 Task: In the  document promotion.docx Use the feature 'and check spelling and grammer' Select the body of letter and change paragraph spacing to  'Double' Select the word Good Evening and change font size to  30
Action: Mouse moved to (313, 397)
Screenshot: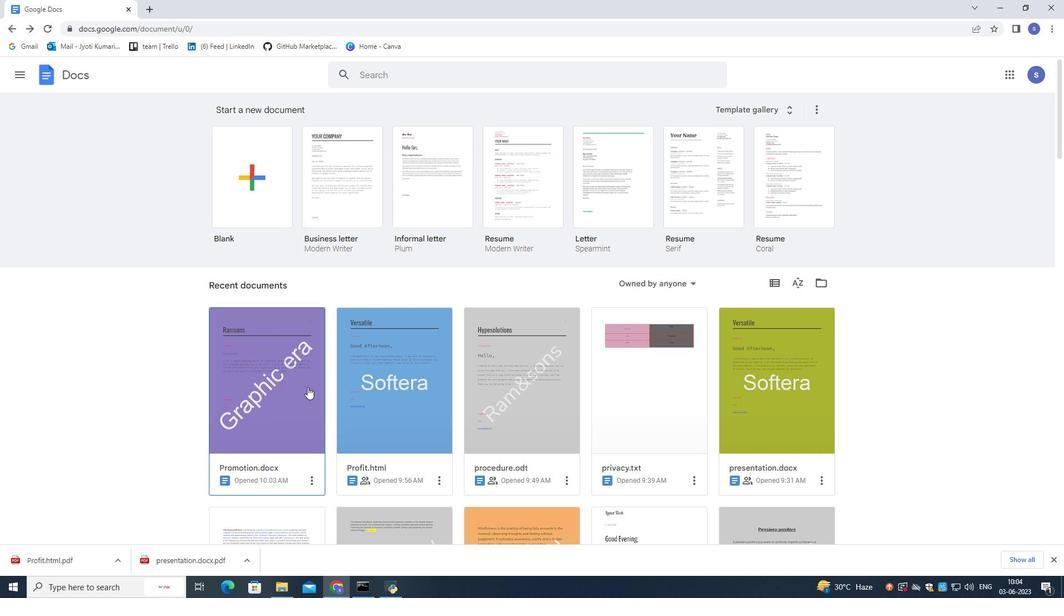 
Action: Mouse pressed left at (313, 397)
Screenshot: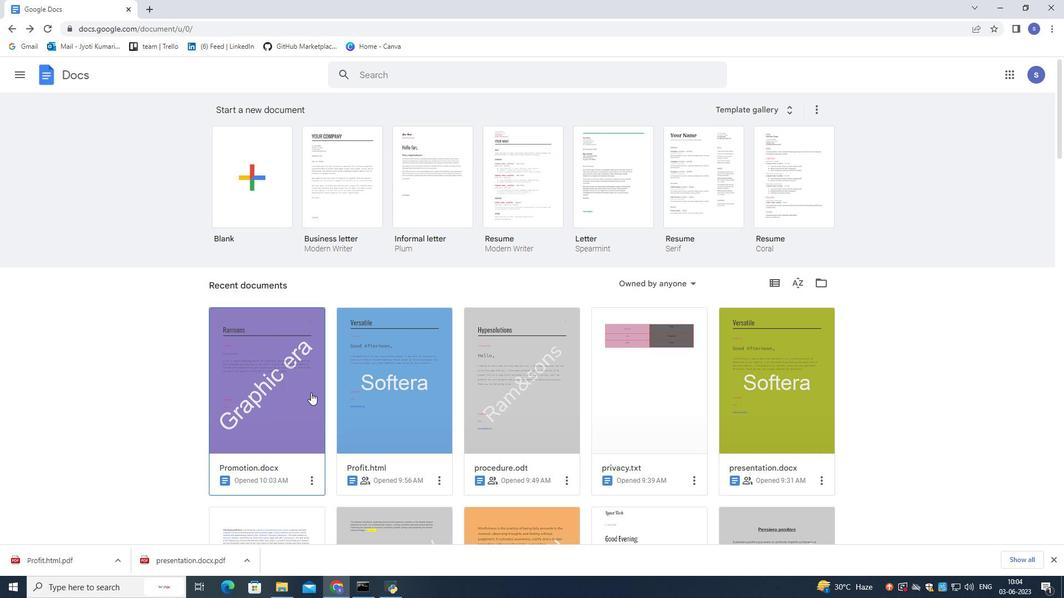 
Action: Mouse moved to (315, 399)
Screenshot: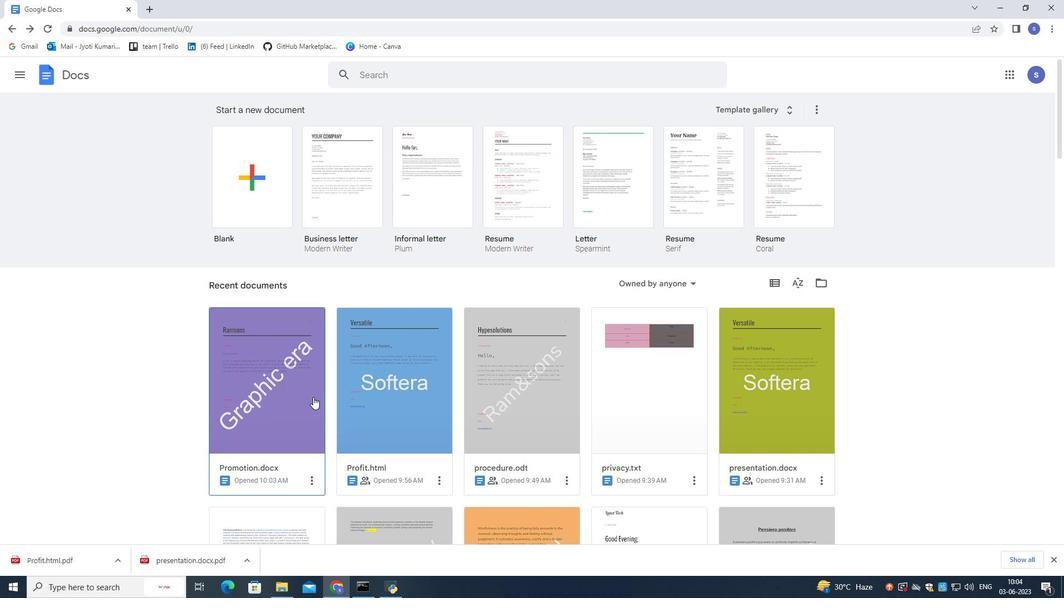 
Action: Mouse pressed left at (314, 398)
Screenshot: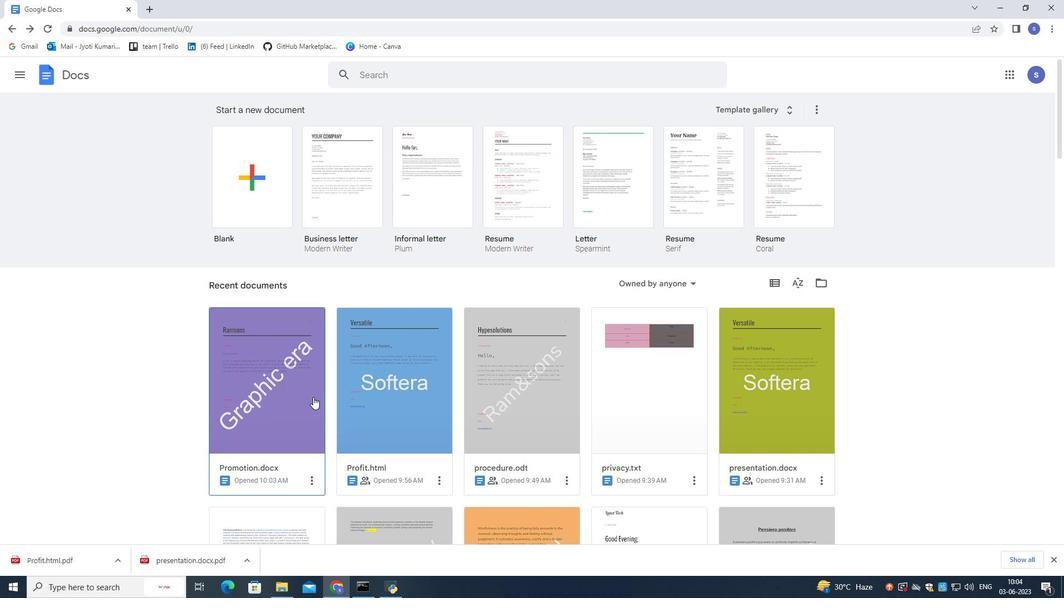 
Action: Mouse moved to (175, 80)
Screenshot: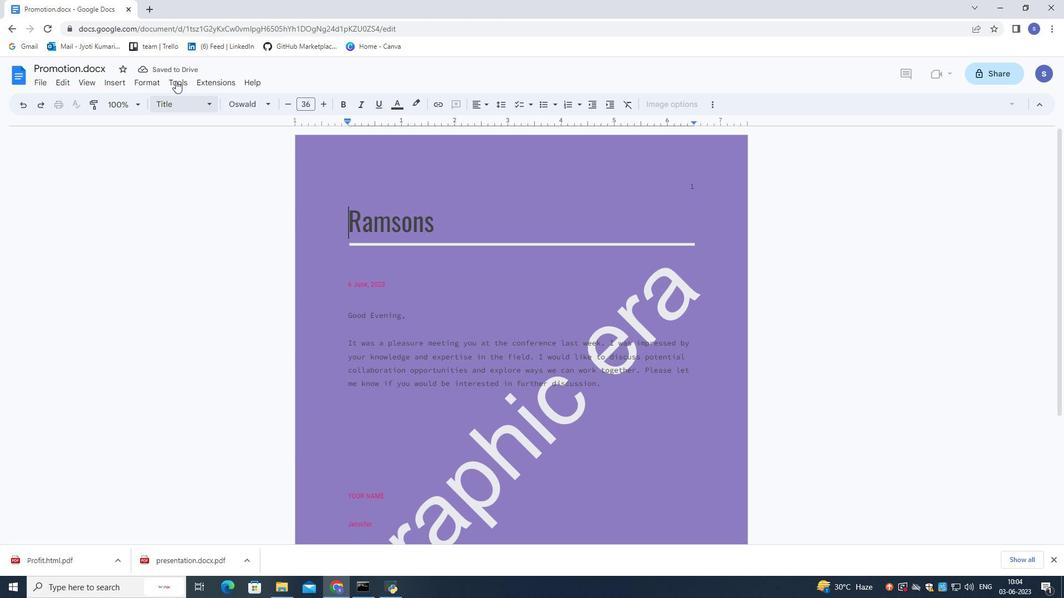 
Action: Mouse pressed left at (175, 80)
Screenshot: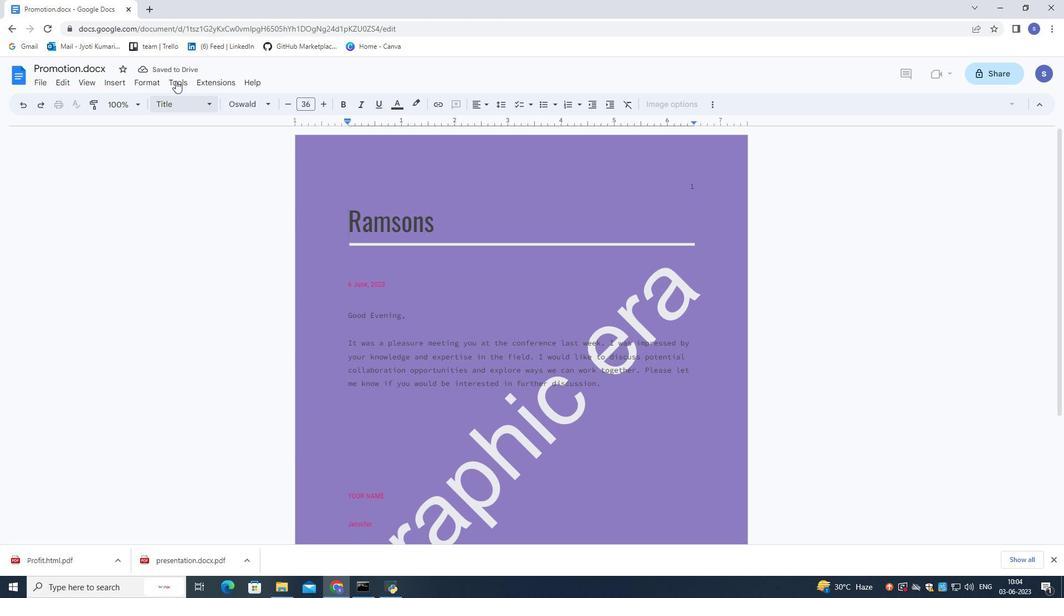 
Action: Mouse moved to (386, 102)
Screenshot: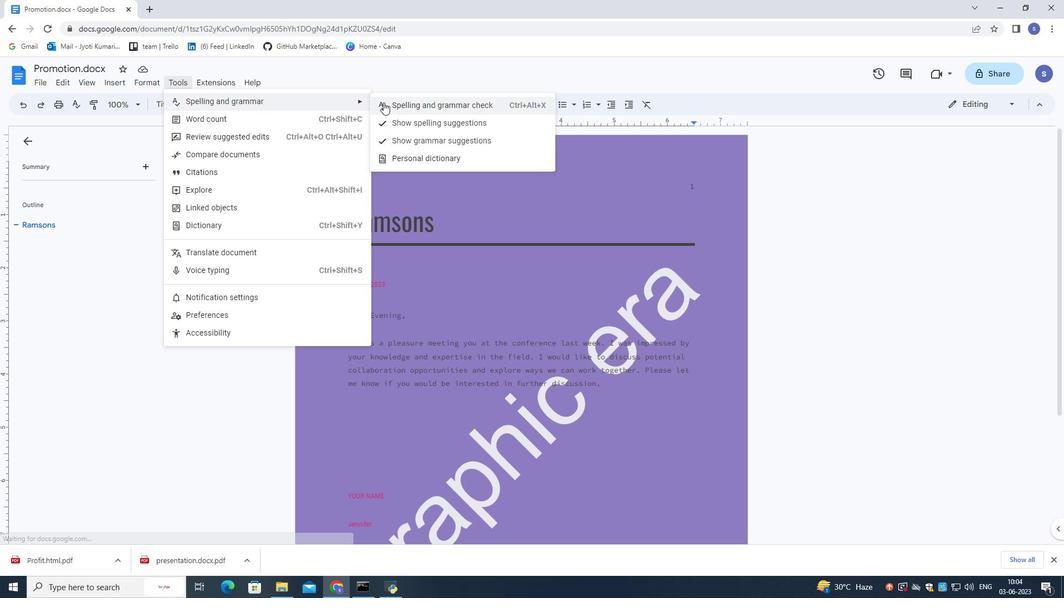 
Action: Mouse pressed left at (386, 102)
Screenshot: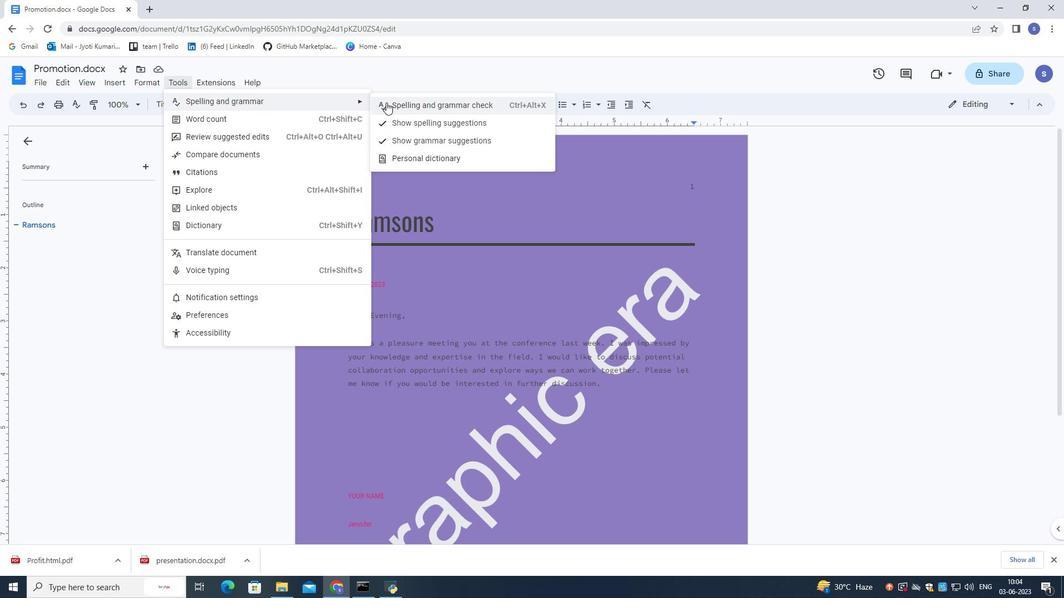 
Action: Mouse moved to (526, 318)
Screenshot: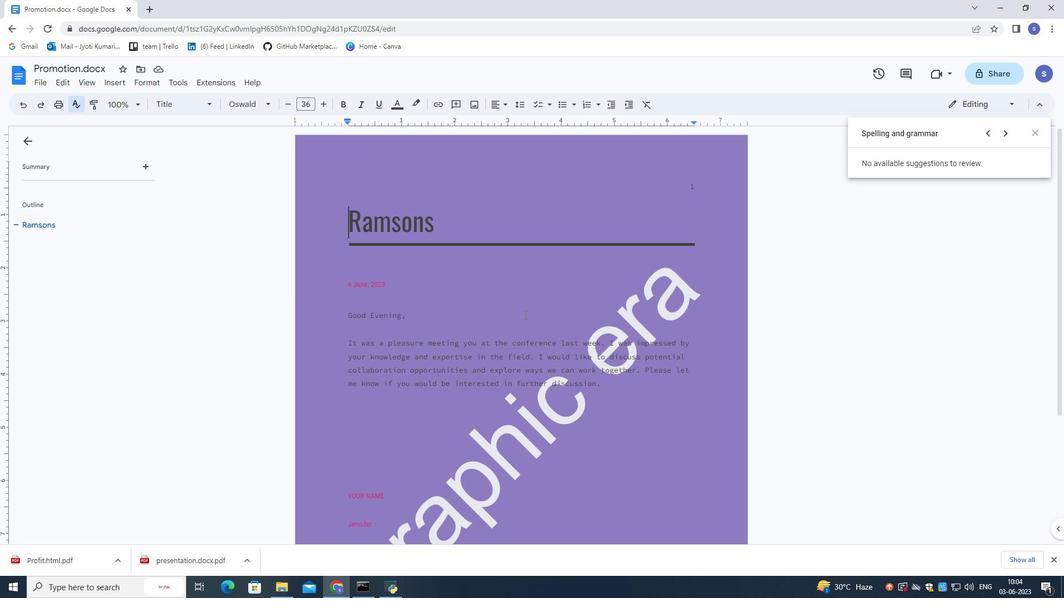 
Action: Mouse scrolled (526, 317) with delta (0, 0)
Screenshot: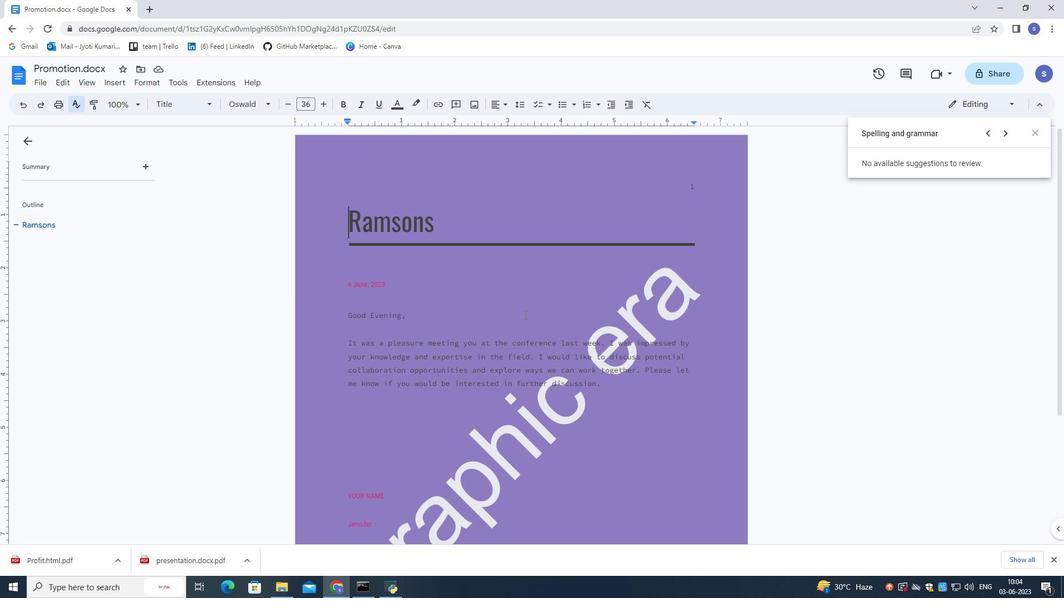 
Action: Mouse moved to (526, 318)
Screenshot: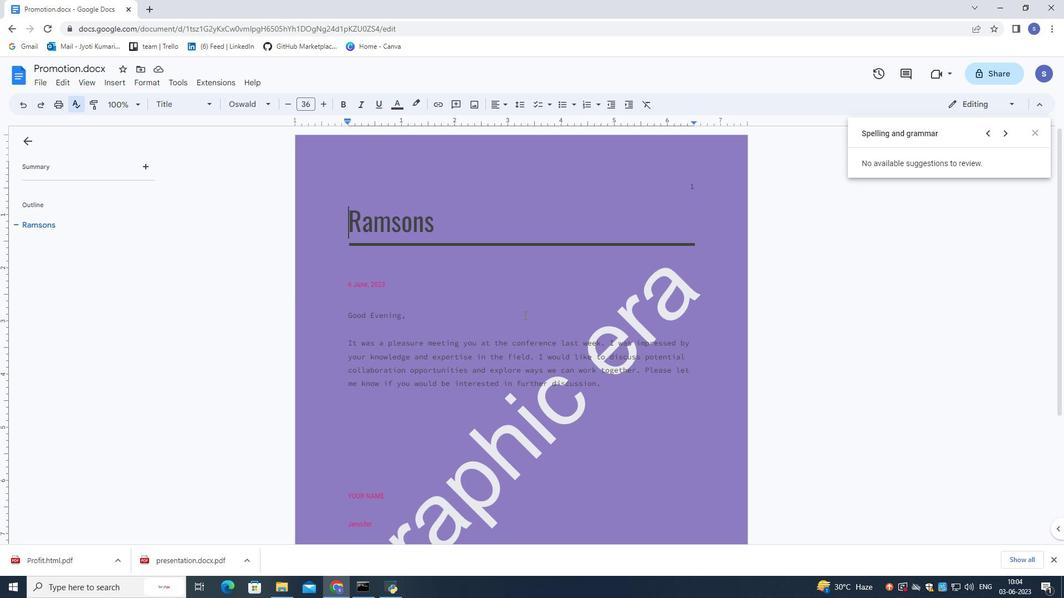 
Action: Mouse scrolled (526, 318) with delta (0, 0)
Screenshot: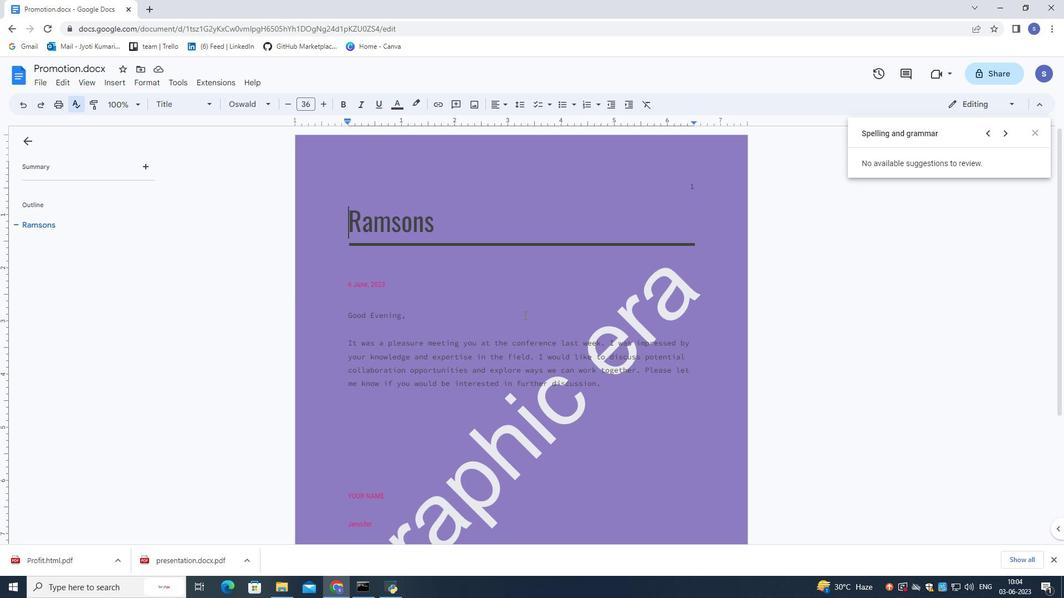 
Action: Mouse scrolled (526, 318) with delta (0, 0)
Screenshot: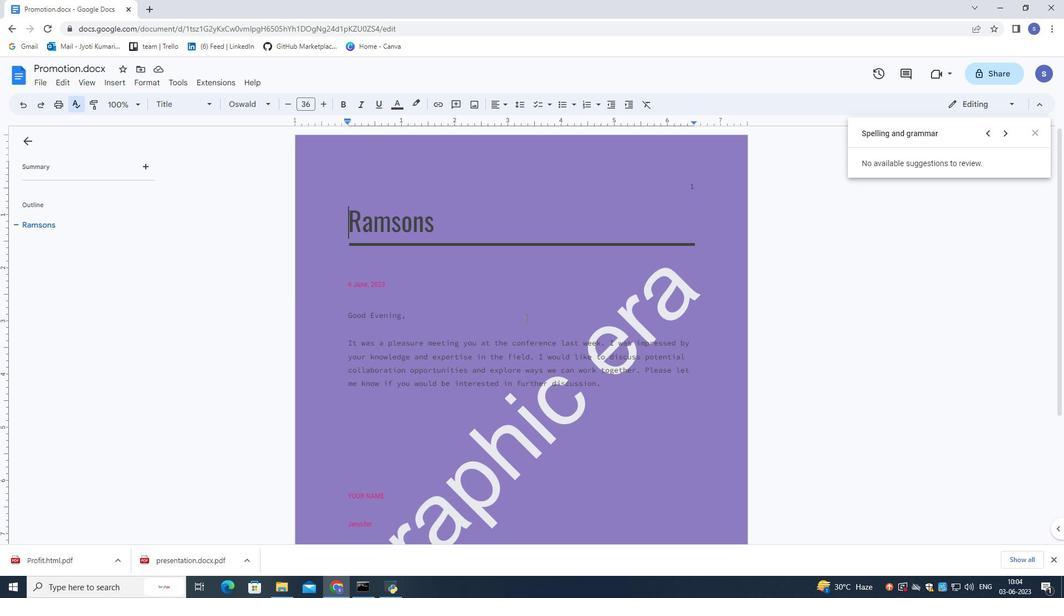 
Action: Mouse moved to (635, 225)
Screenshot: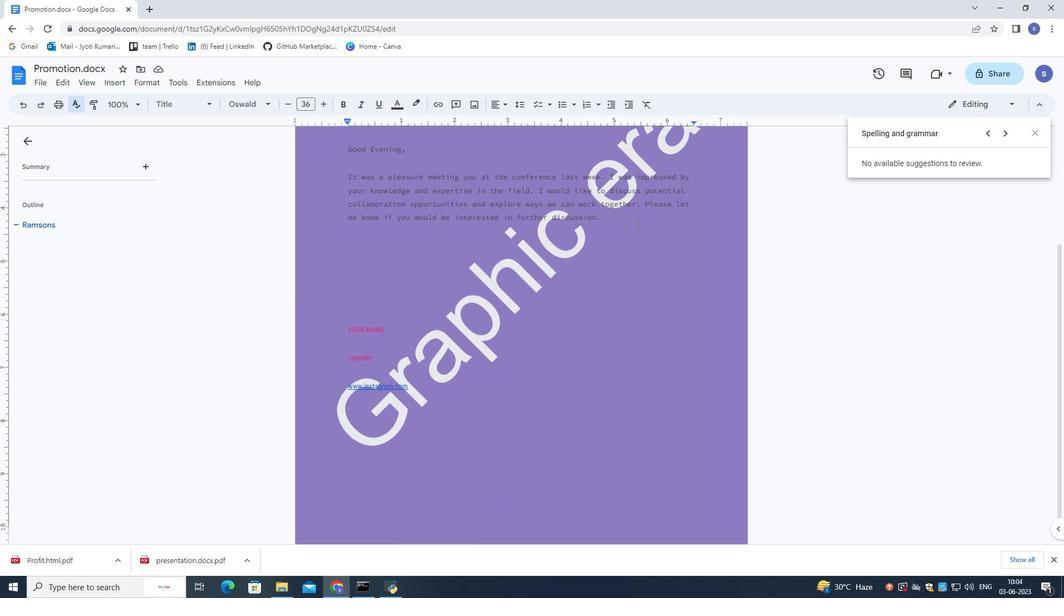 
Action: Mouse pressed left at (635, 225)
Screenshot: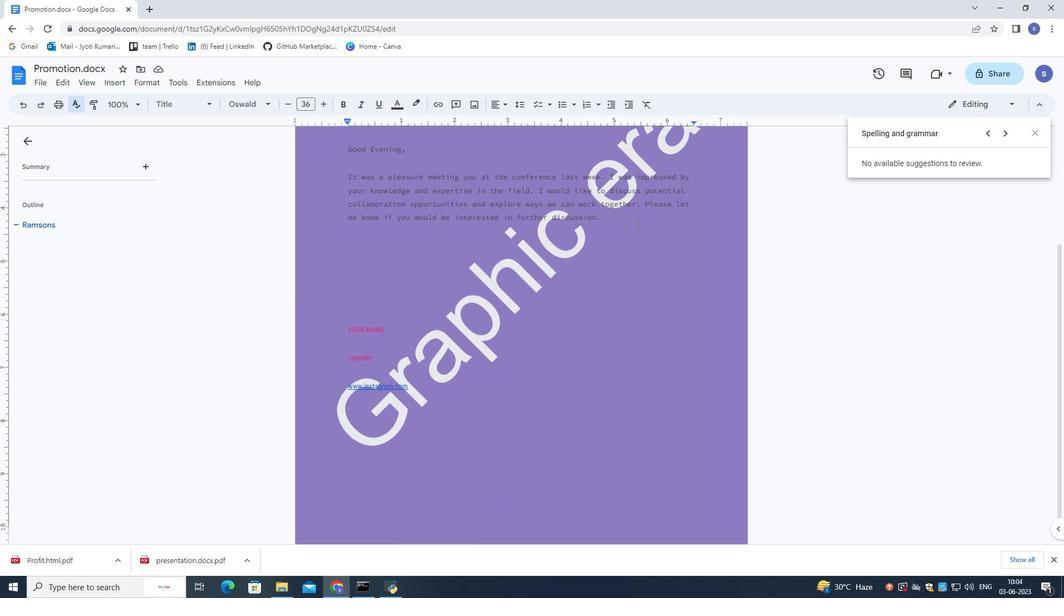 
Action: Mouse moved to (521, 106)
Screenshot: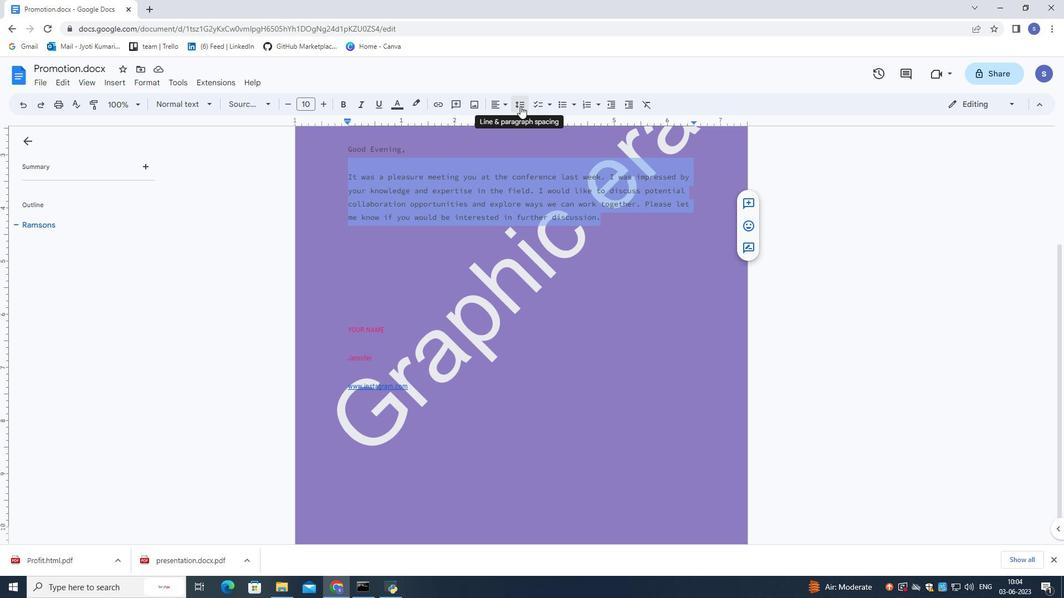 
Action: Mouse pressed left at (521, 106)
Screenshot: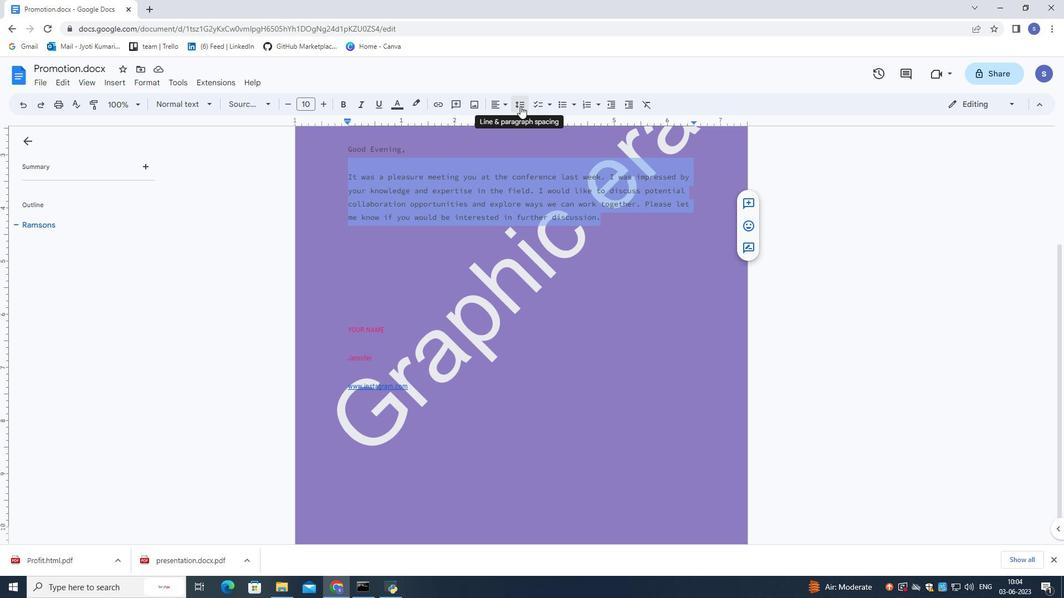 
Action: Mouse moved to (527, 176)
Screenshot: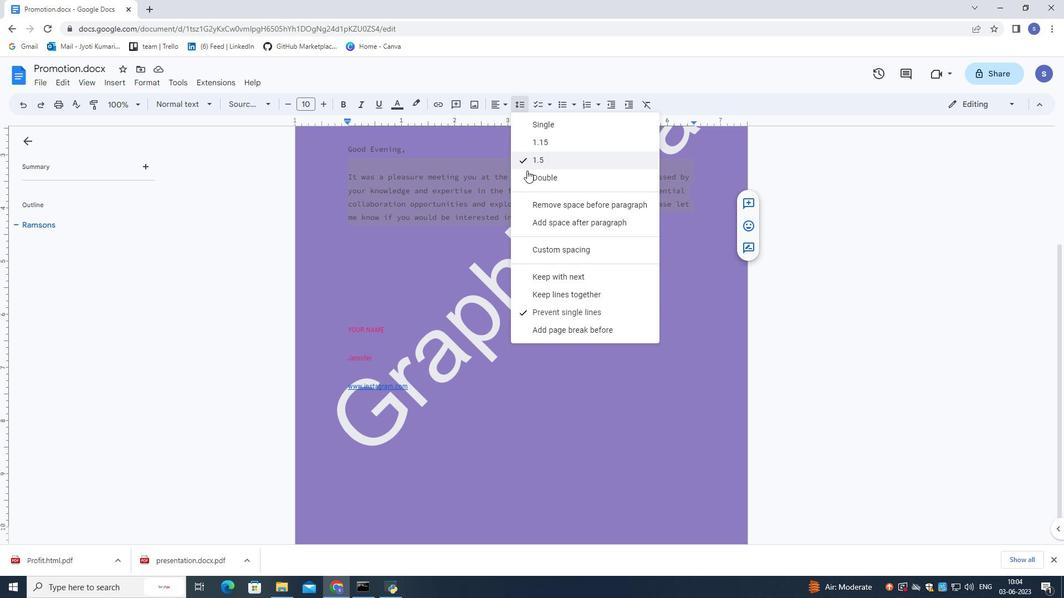 
Action: Mouse pressed left at (527, 176)
Screenshot: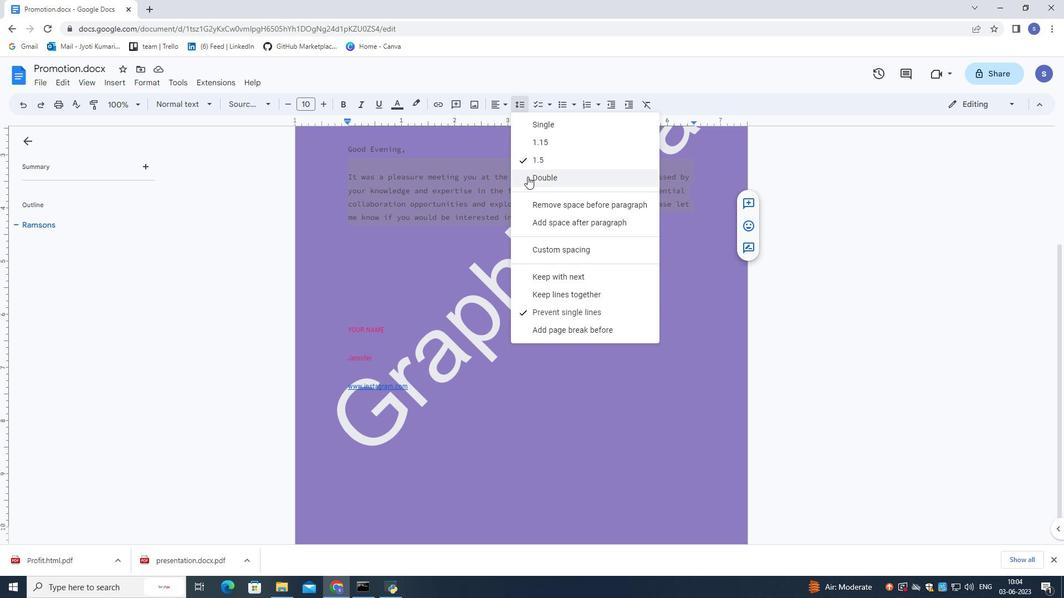 
Action: Mouse moved to (138, 264)
Screenshot: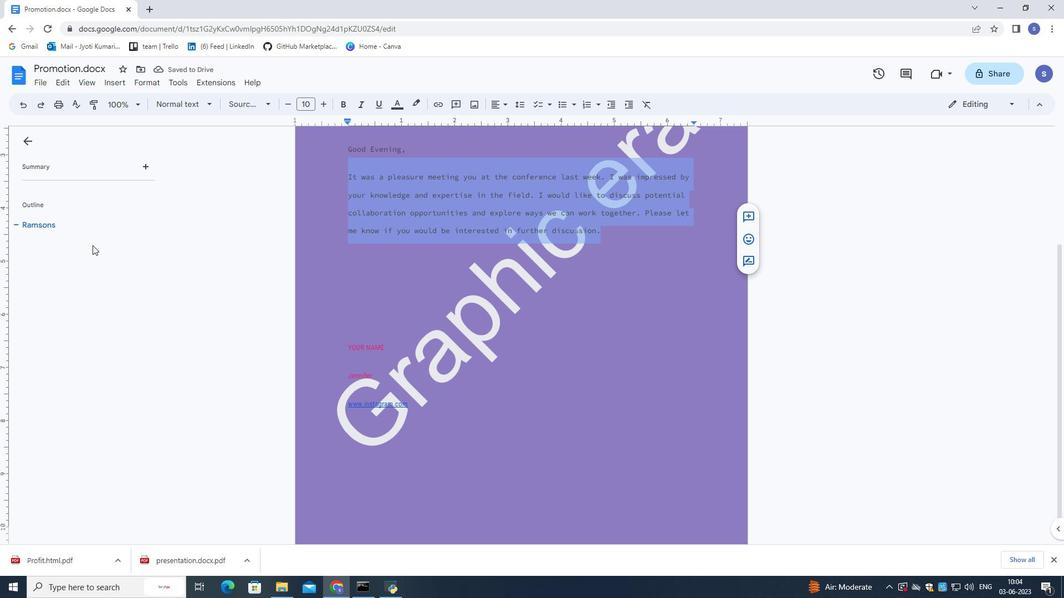 
Action: Mouse pressed left at (138, 264)
Screenshot: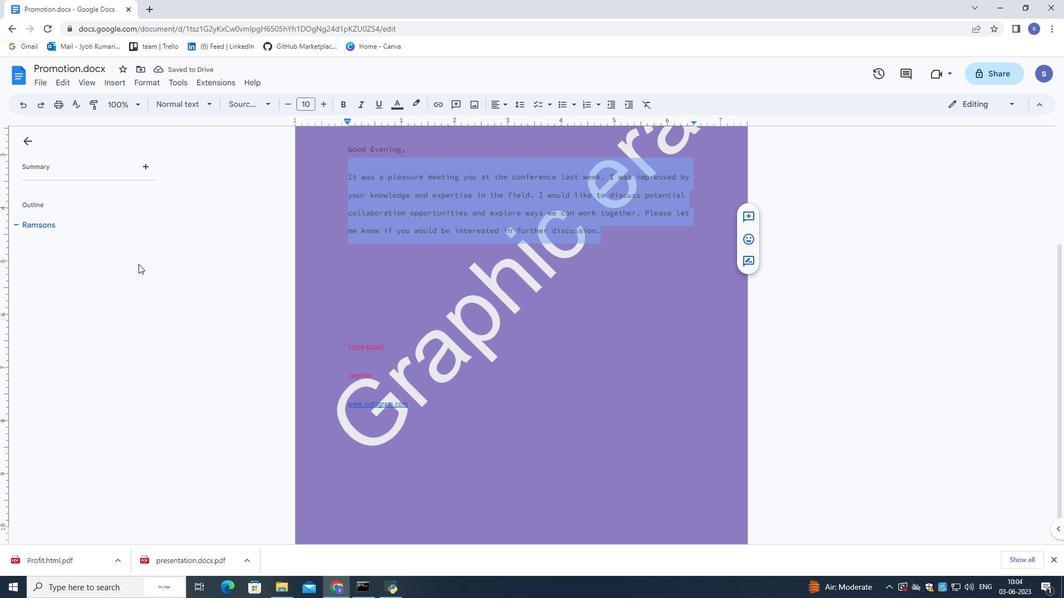 
Action: Mouse moved to (282, 307)
Screenshot: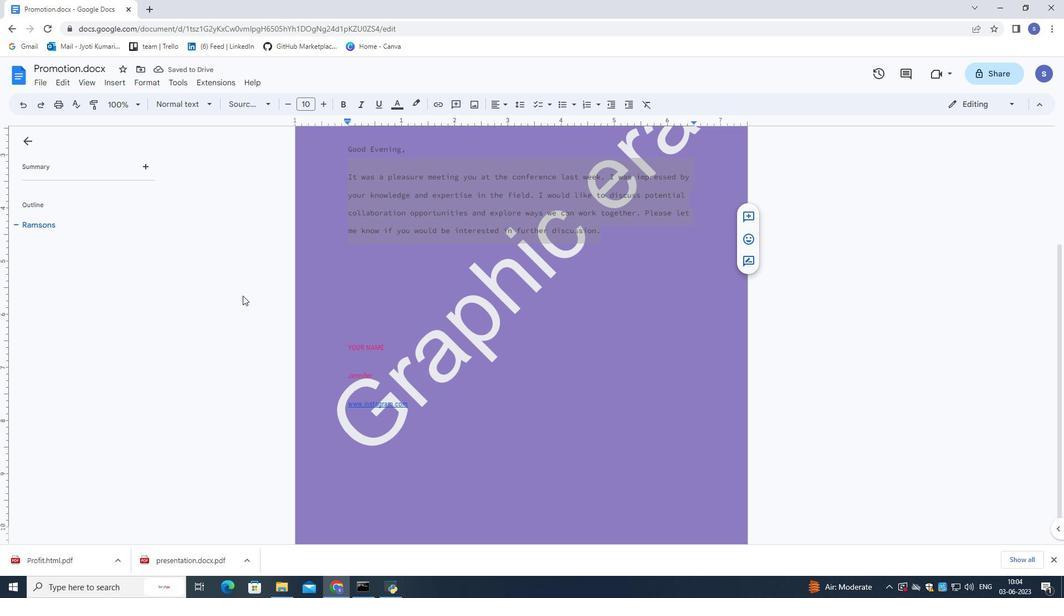 
Action: Mouse scrolled (282, 307) with delta (0, 0)
Screenshot: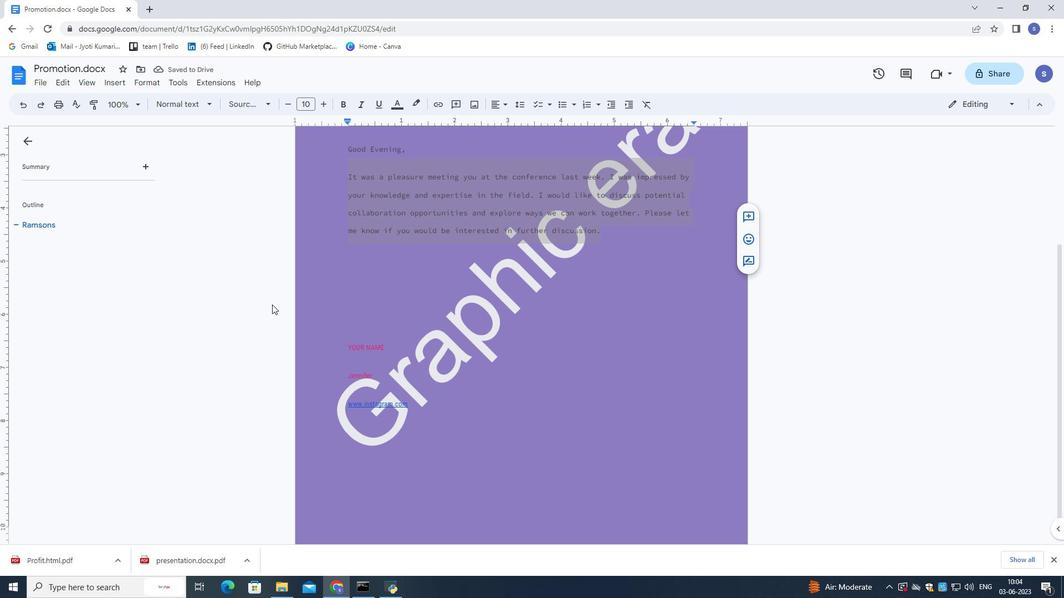 
Action: Mouse scrolled (282, 307) with delta (0, 0)
Screenshot: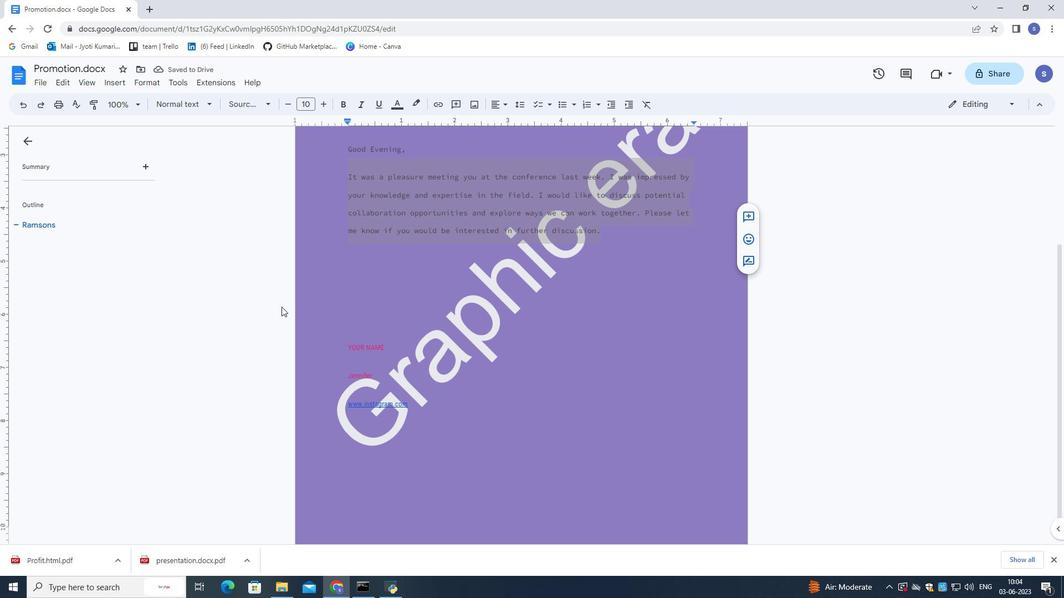 
Action: Mouse scrolled (282, 307) with delta (0, 0)
Screenshot: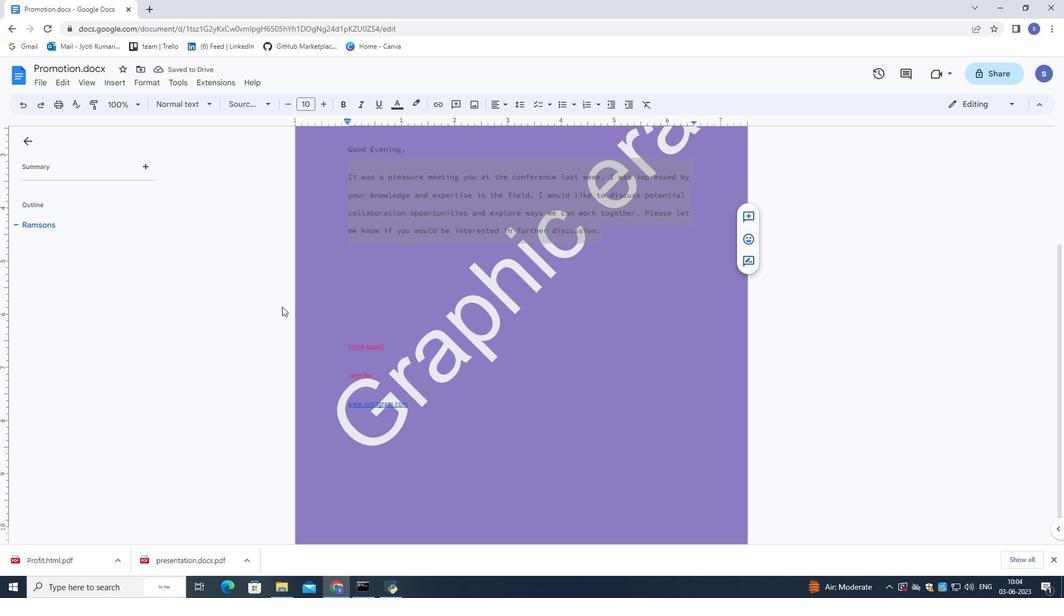 
Action: Mouse scrolled (282, 307) with delta (0, 0)
Screenshot: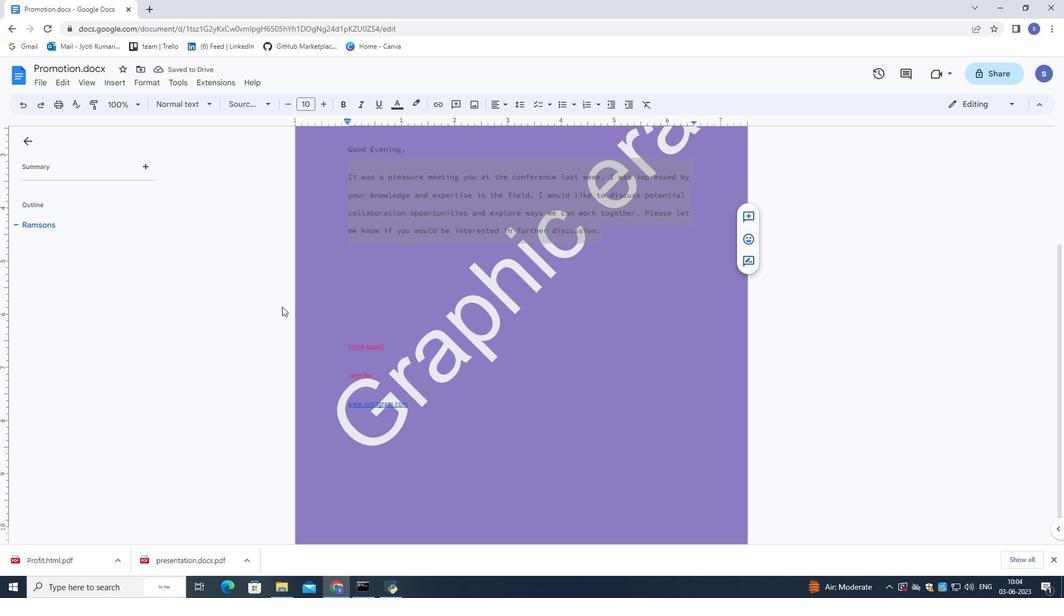 
Action: Mouse moved to (419, 314)
Screenshot: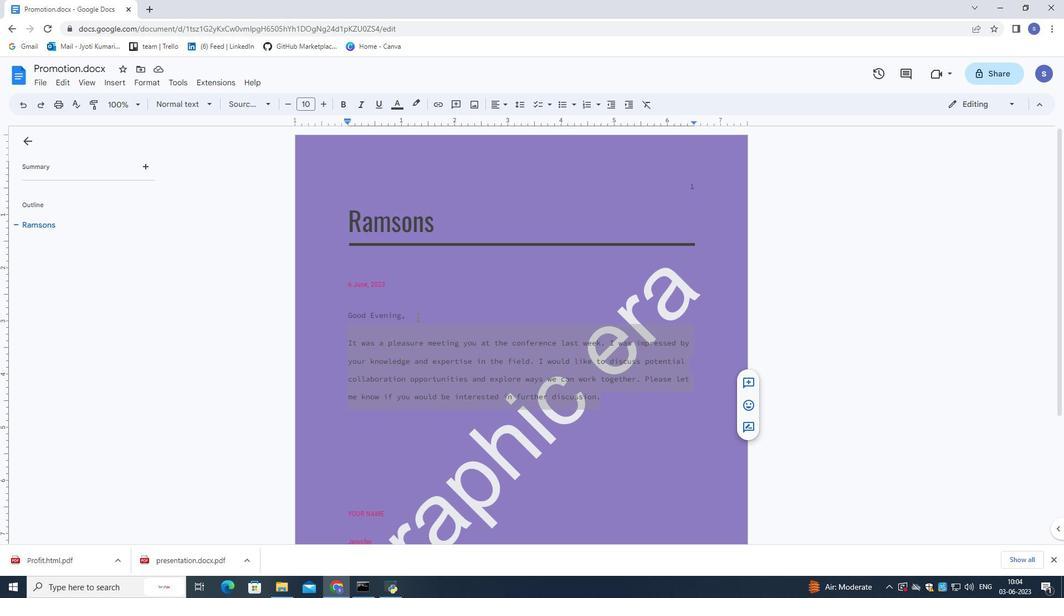 
Action: Mouse pressed left at (419, 314)
Screenshot: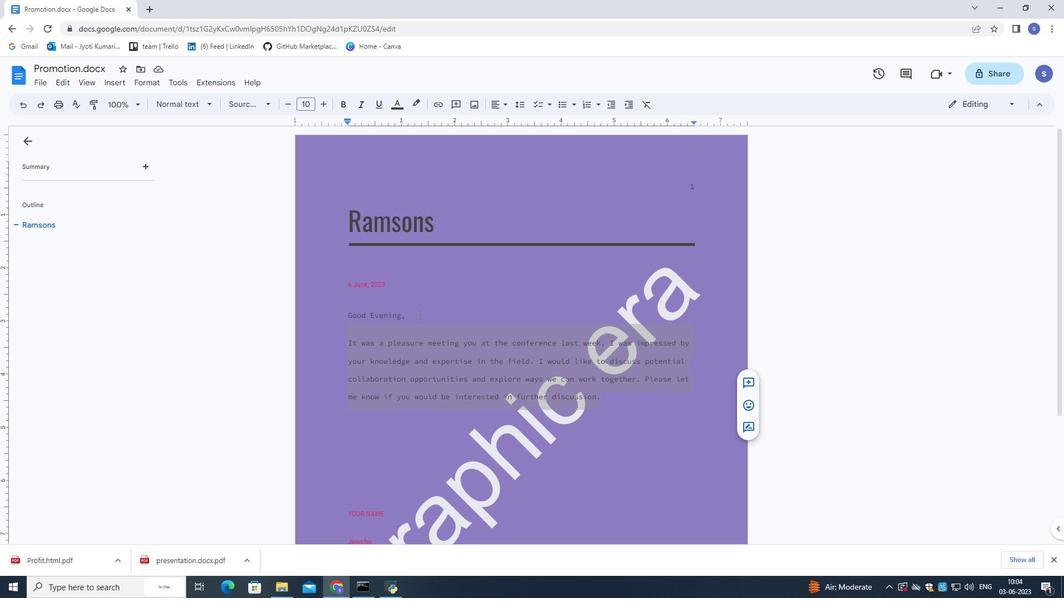 
Action: Mouse moved to (322, 103)
Screenshot: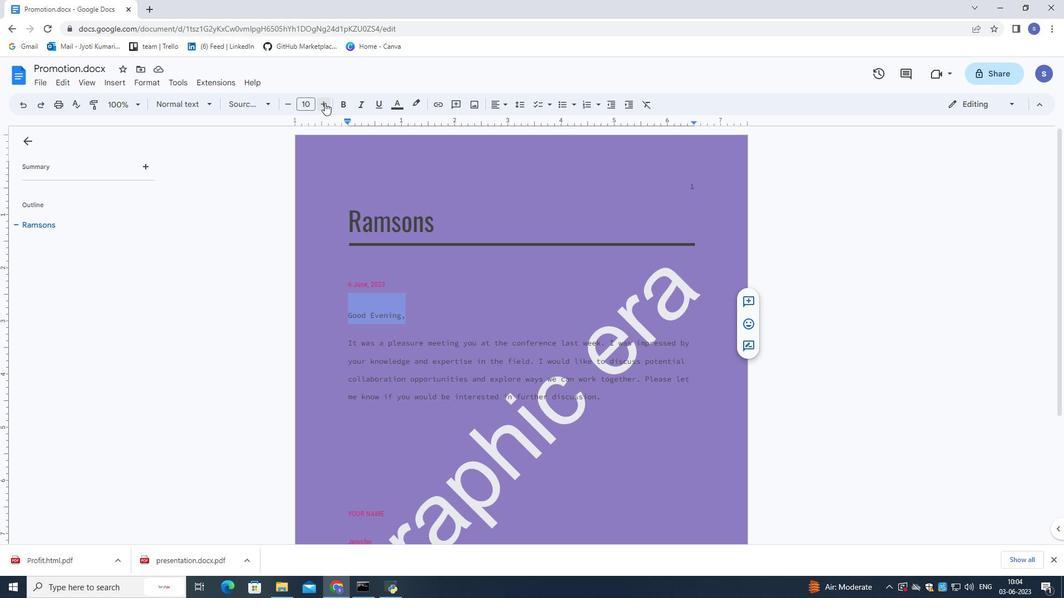 
Action: Mouse pressed left at (322, 103)
Screenshot: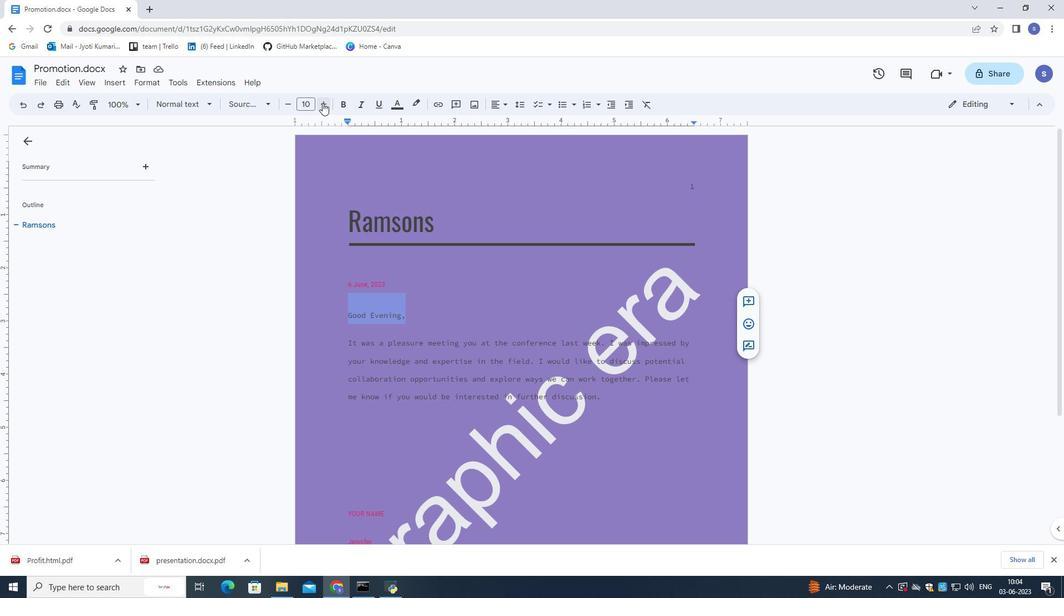 
Action: Mouse pressed left at (322, 103)
Screenshot: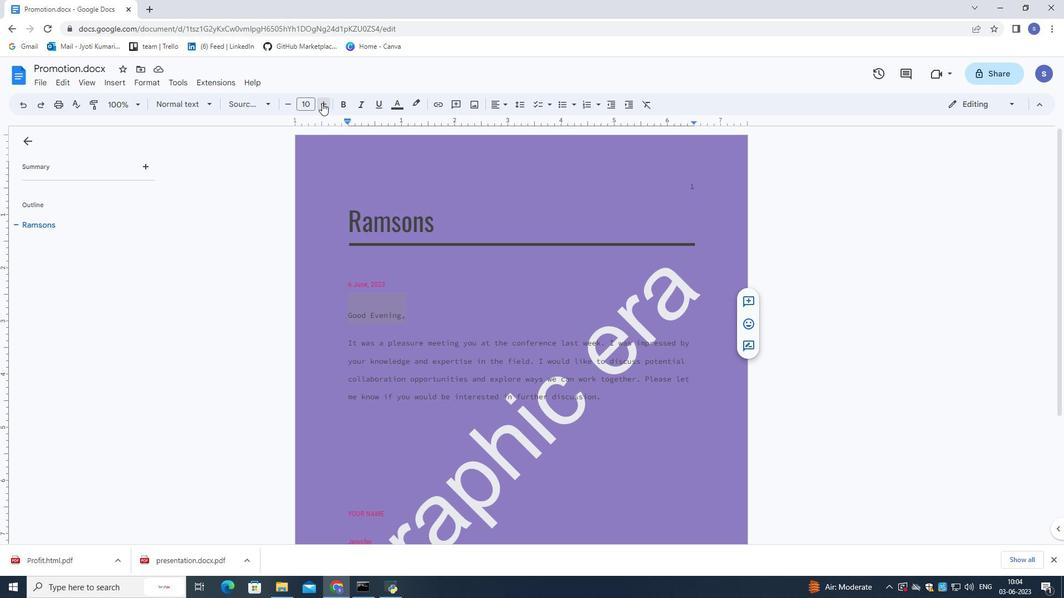 
Action: Mouse pressed left at (322, 103)
Screenshot: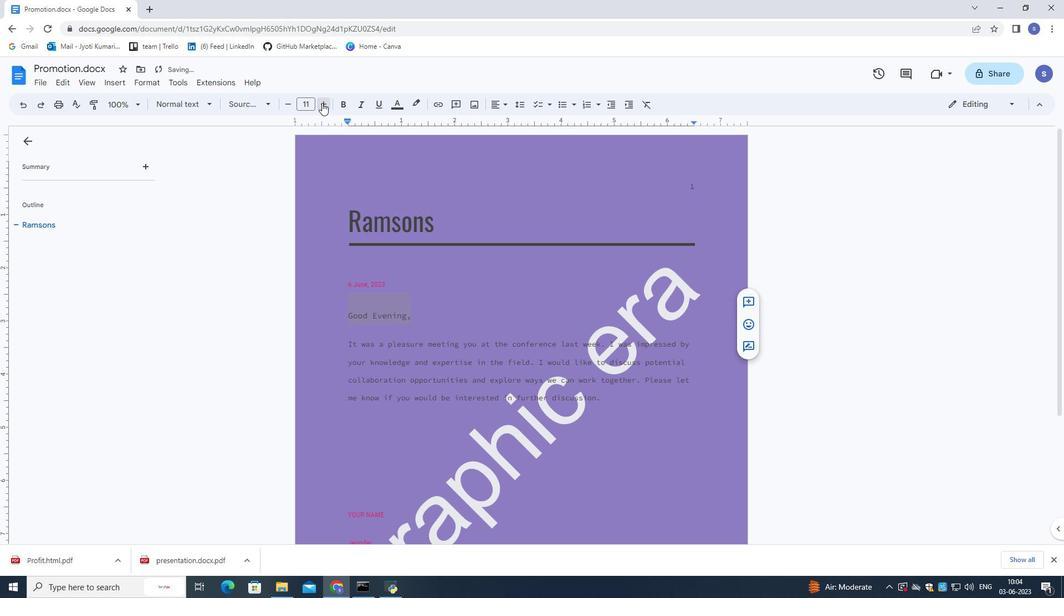 
Action: Mouse pressed left at (322, 103)
Screenshot: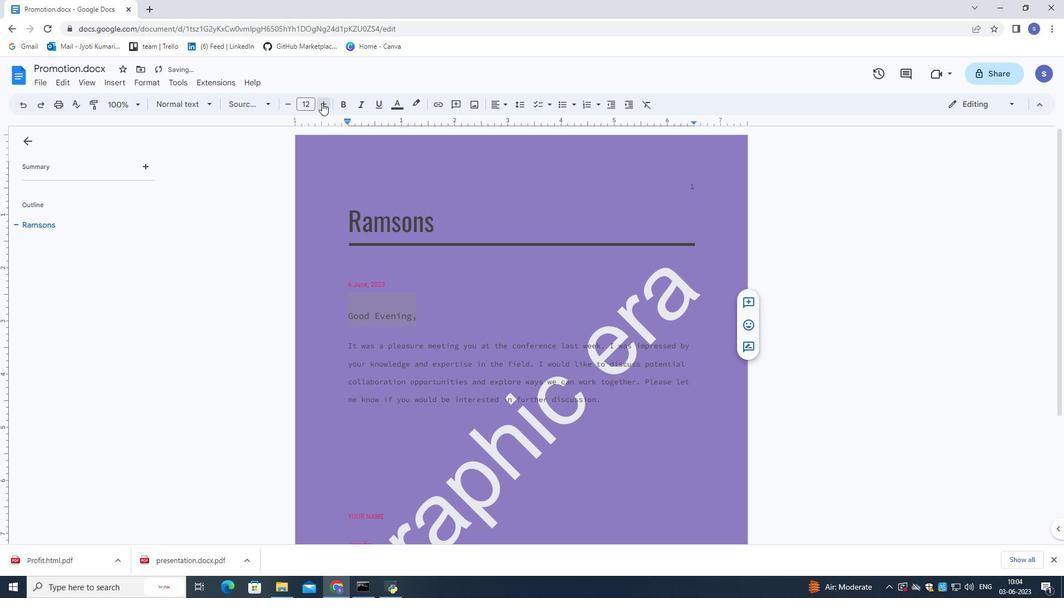 
Action: Mouse pressed left at (322, 103)
Screenshot: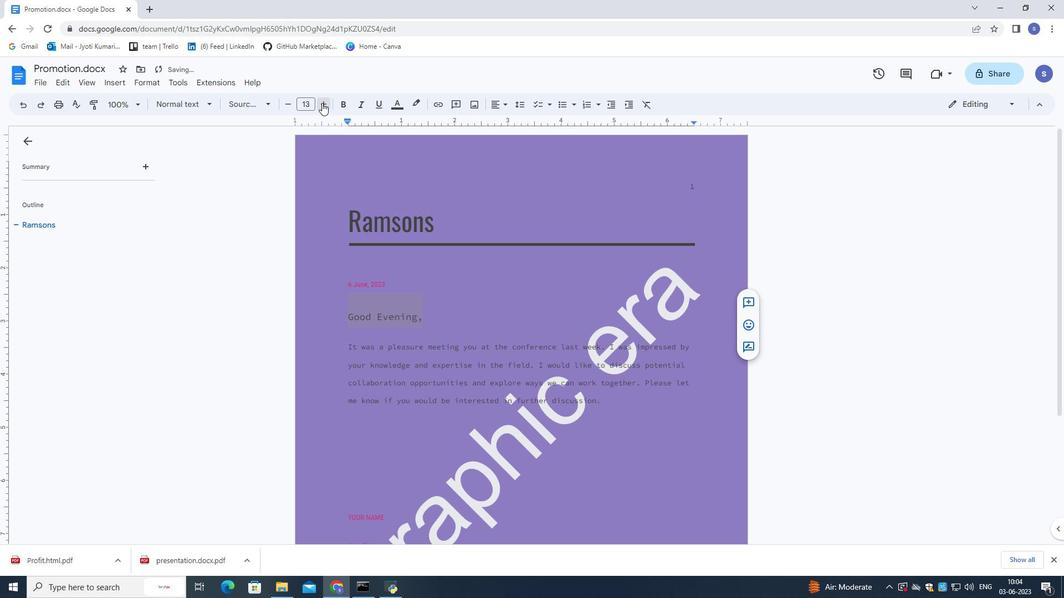 
Action: Mouse pressed left at (322, 103)
Screenshot: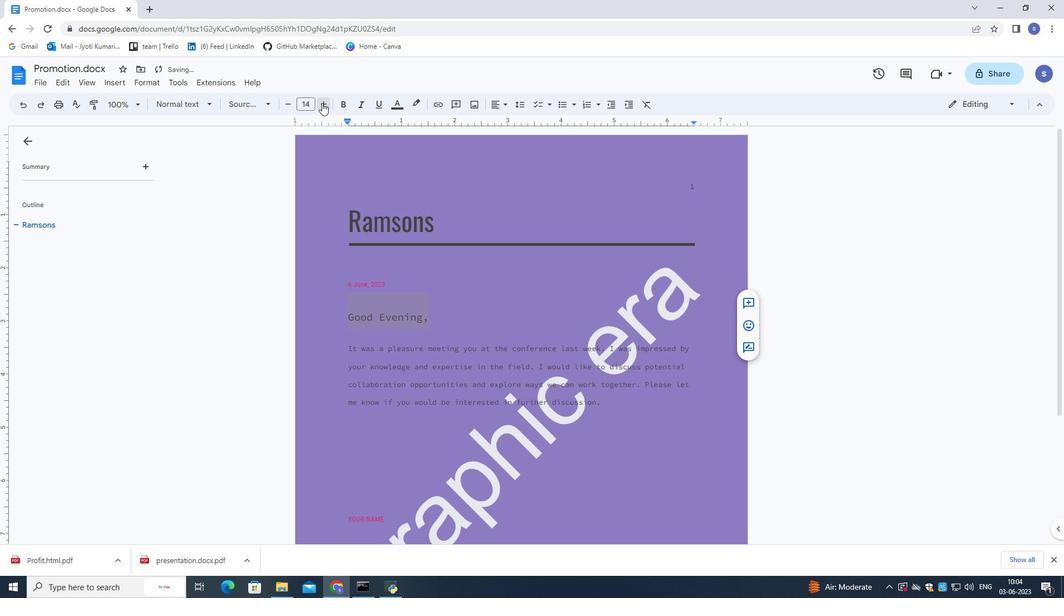 
Action: Mouse pressed left at (322, 103)
Screenshot: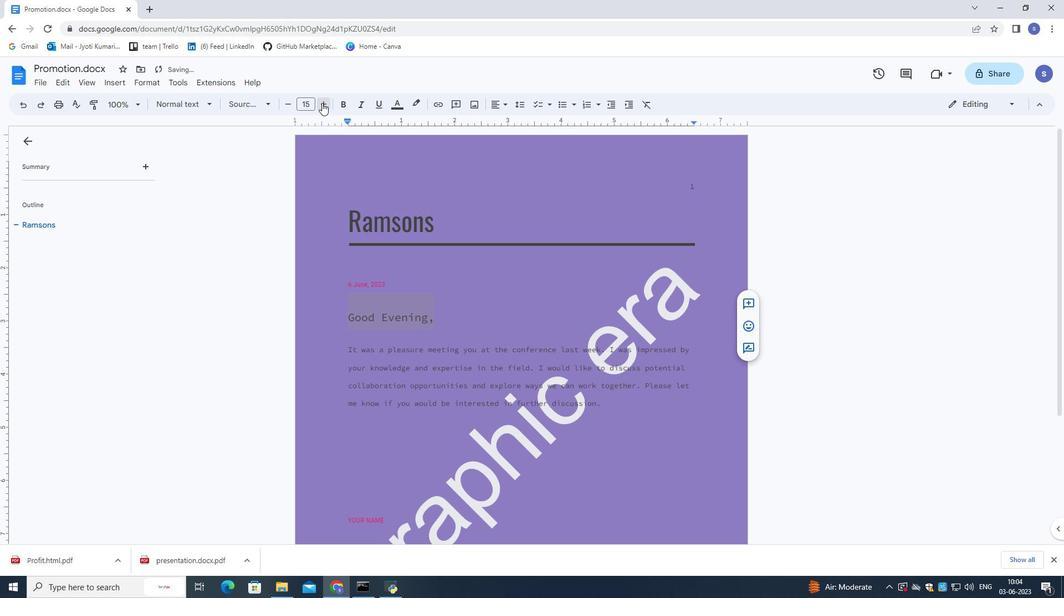 
Action: Mouse pressed left at (322, 103)
Screenshot: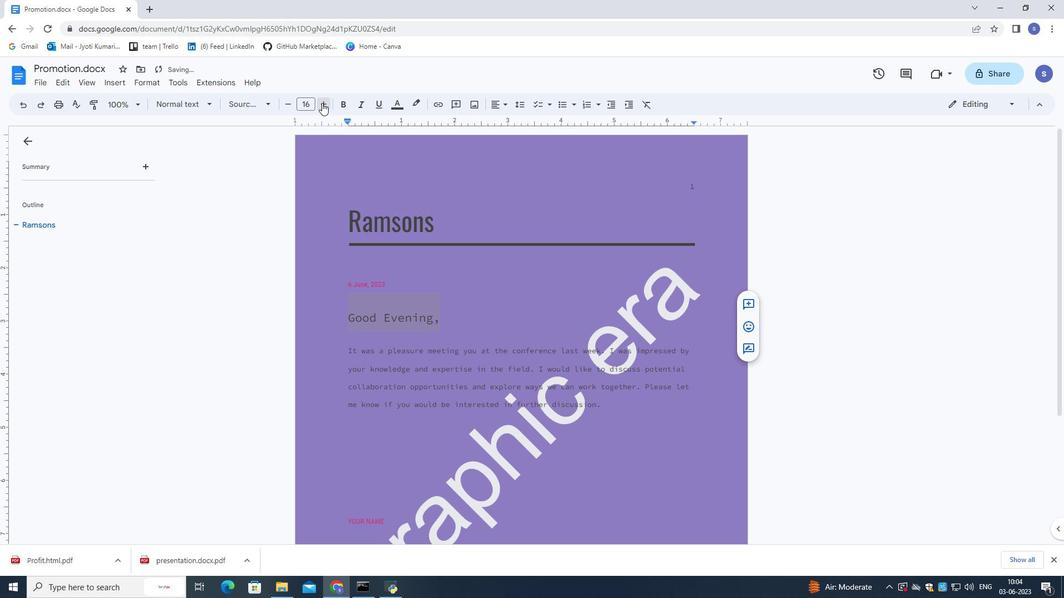 
Action: Mouse pressed left at (322, 103)
Screenshot: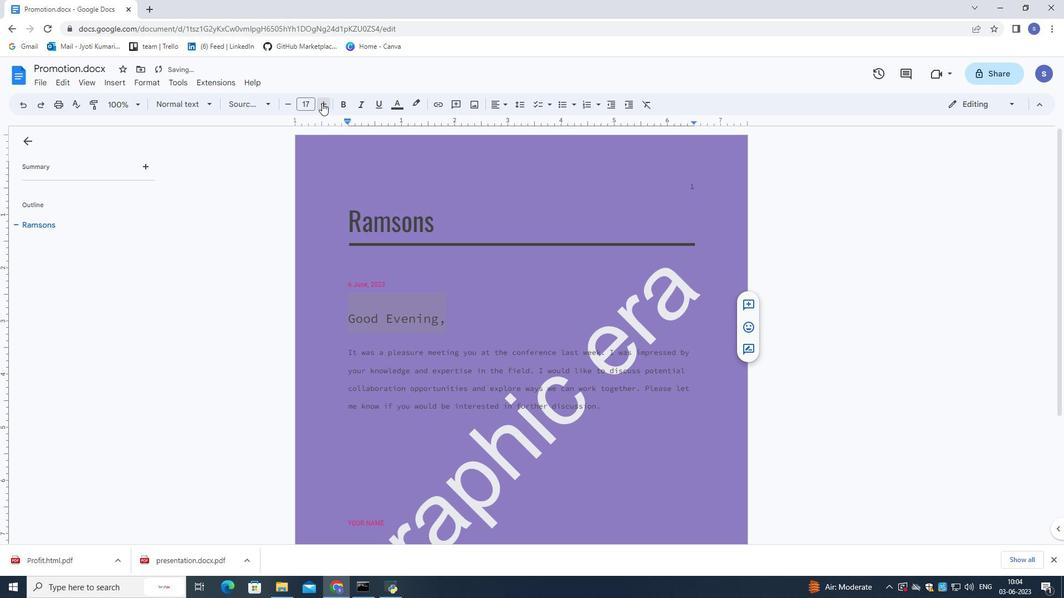 
Action: Mouse pressed left at (322, 103)
Screenshot: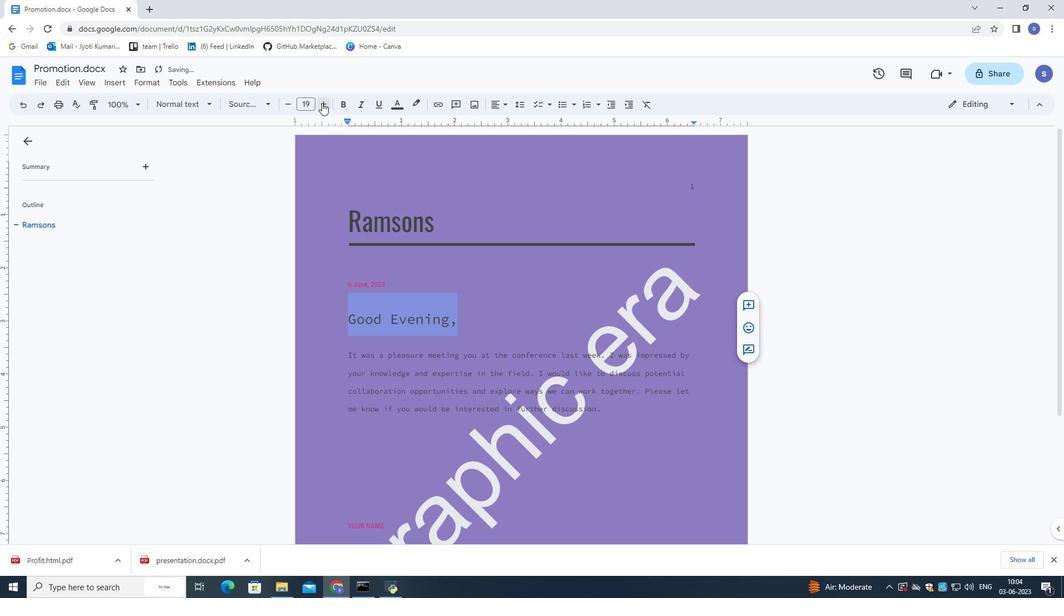 
Action: Mouse pressed left at (322, 103)
Screenshot: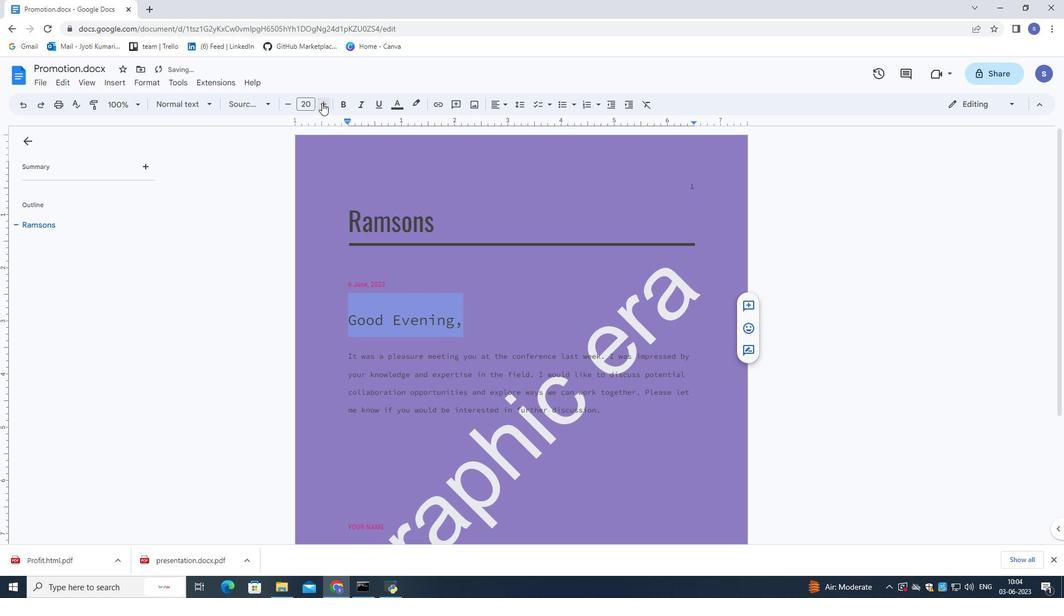 
Action: Mouse pressed left at (322, 103)
Screenshot: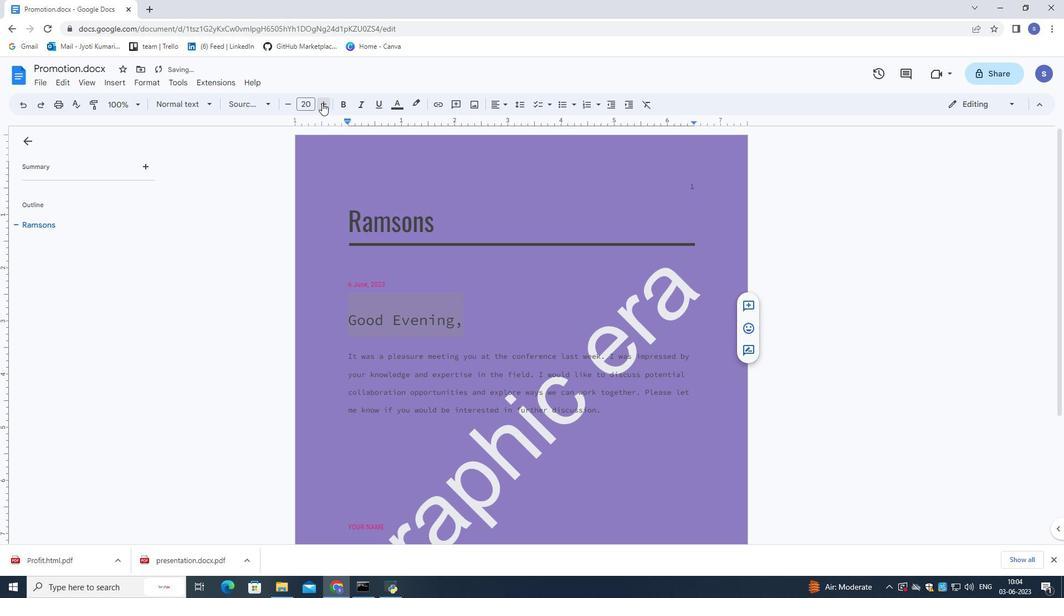 
Action: Mouse pressed left at (322, 103)
Screenshot: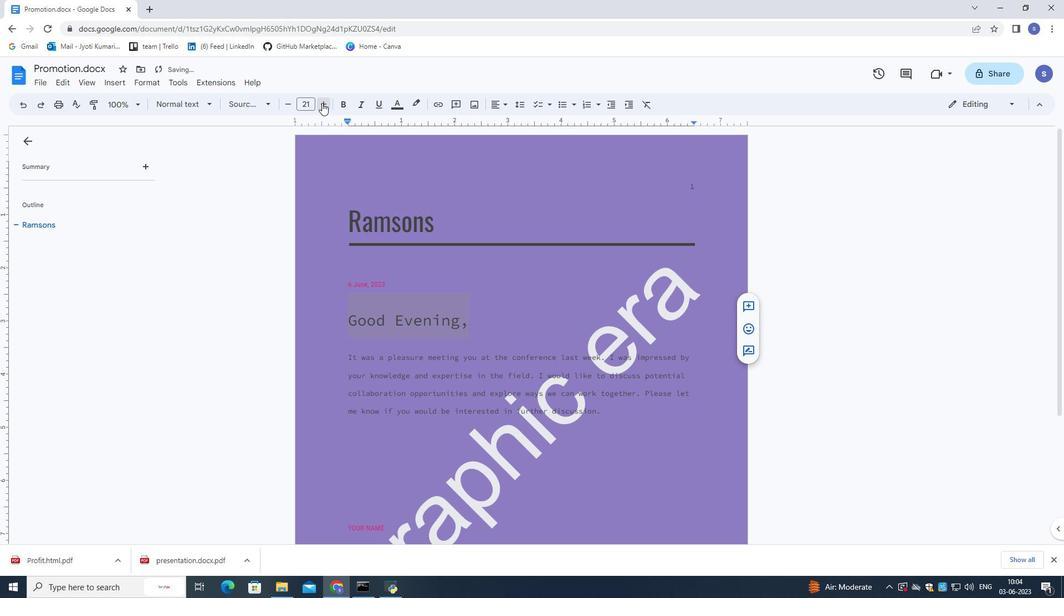 
Action: Mouse pressed left at (322, 103)
Screenshot: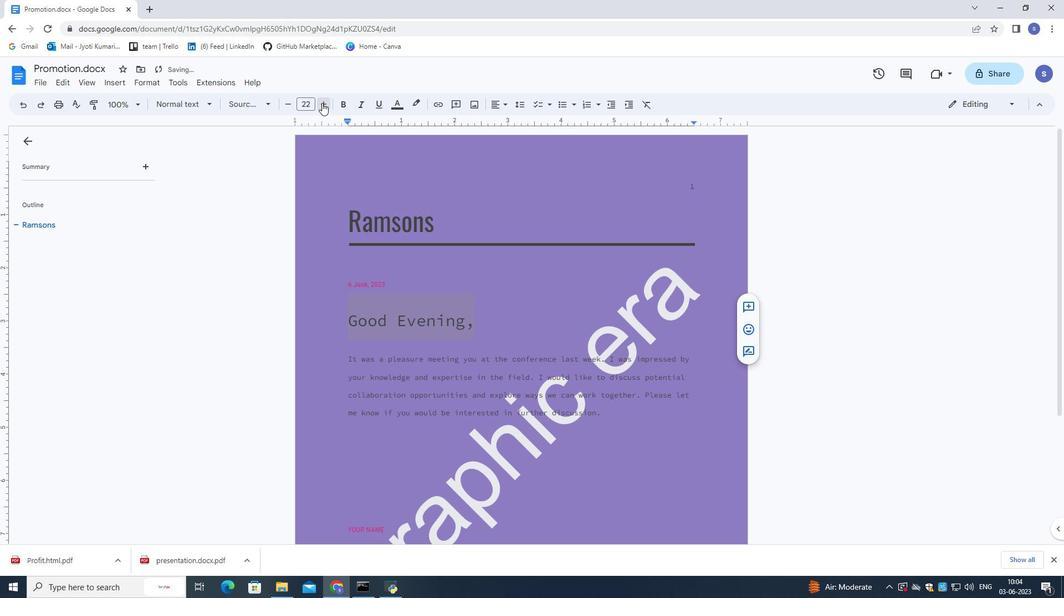 
Action: Mouse pressed left at (322, 103)
Screenshot: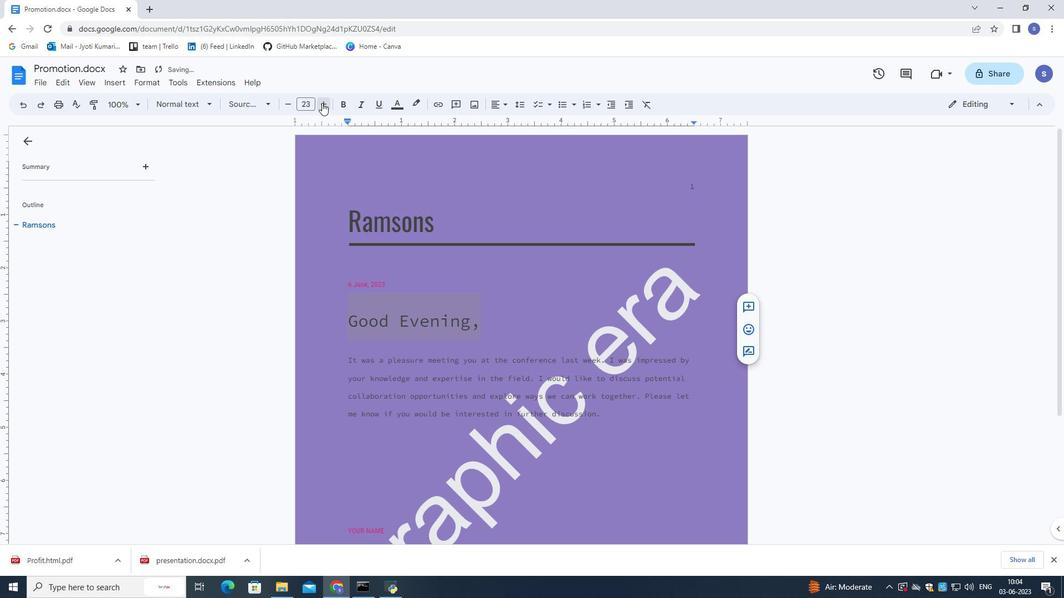 
Action: Mouse pressed left at (322, 103)
Screenshot: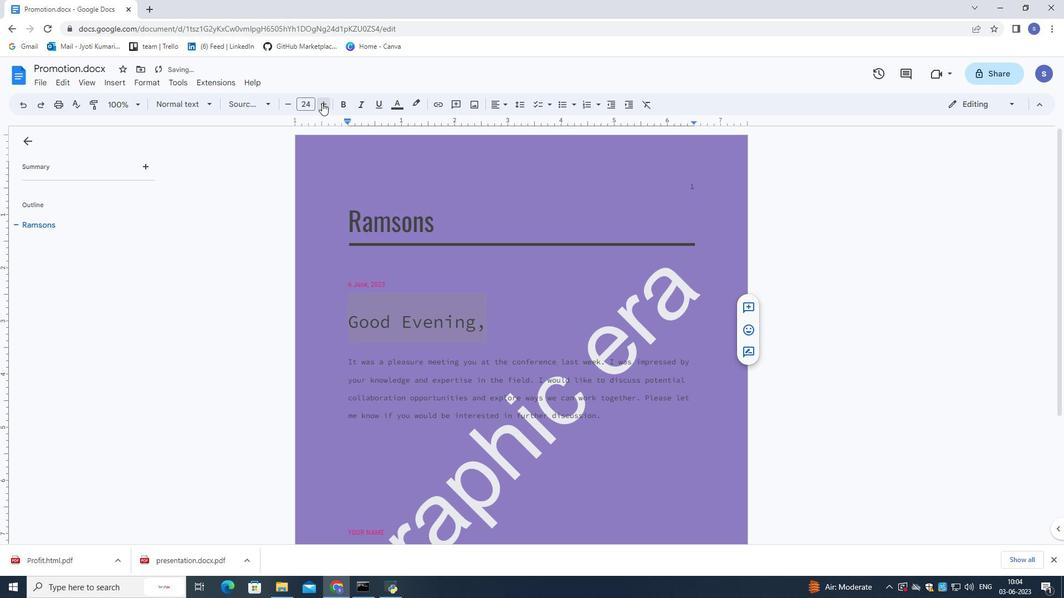 
Action: Mouse pressed left at (322, 103)
Screenshot: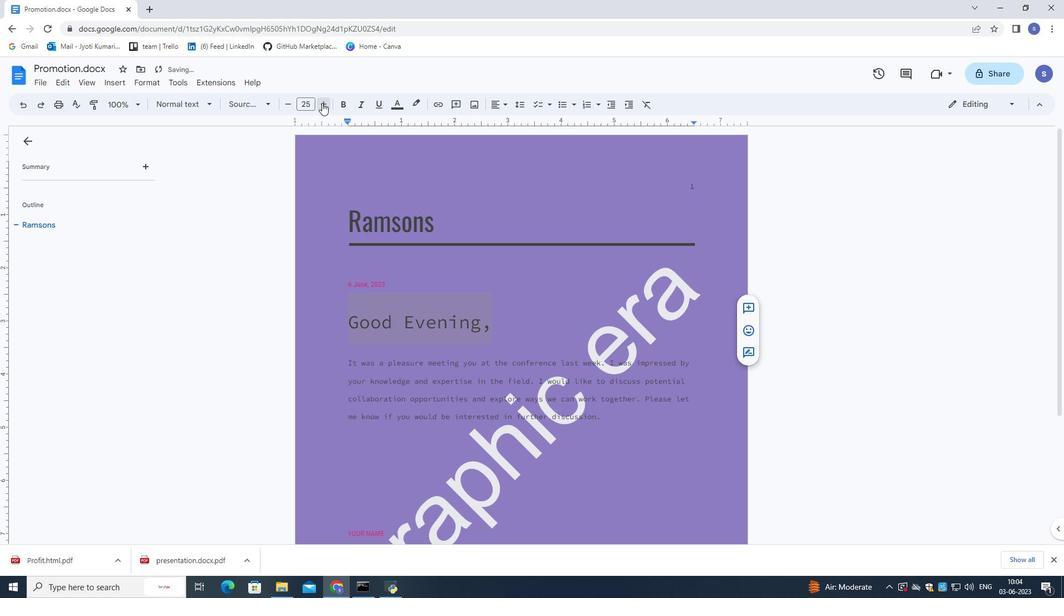 
Action: Mouse pressed left at (322, 103)
Screenshot: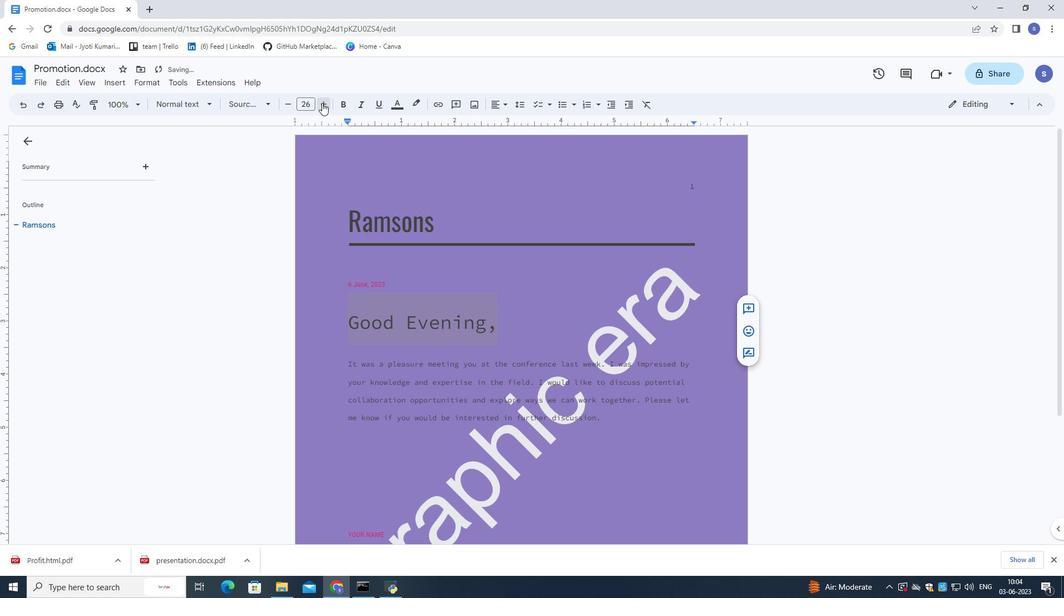 
Action: Mouse pressed left at (322, 103)
Screenshot: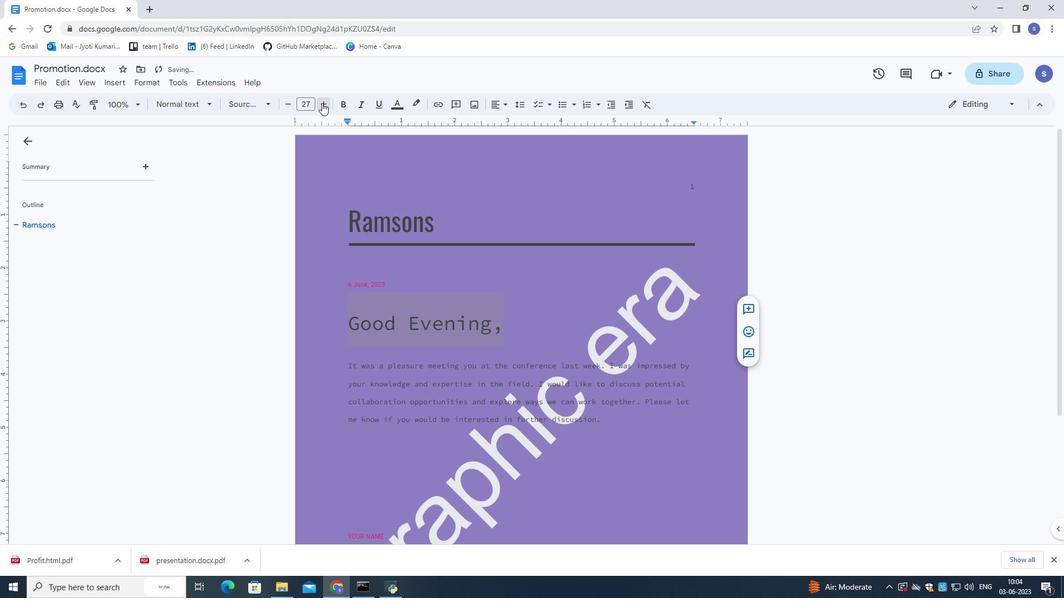 
Action: Mouse pressed left at (322, 103)
Screenshot: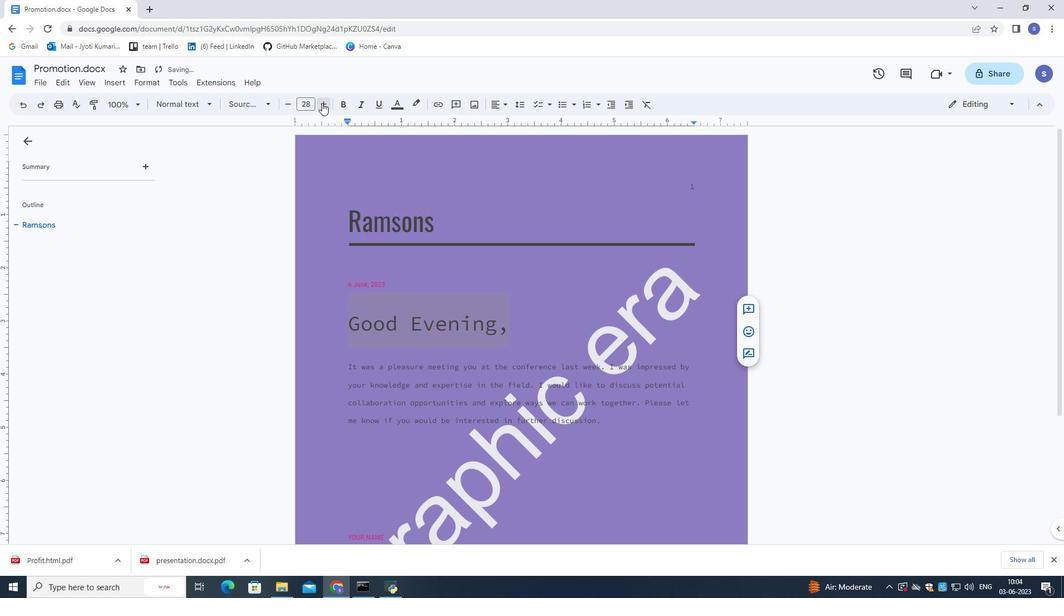 
Action: Mouse pressed left at (322, 103)
Screenshot: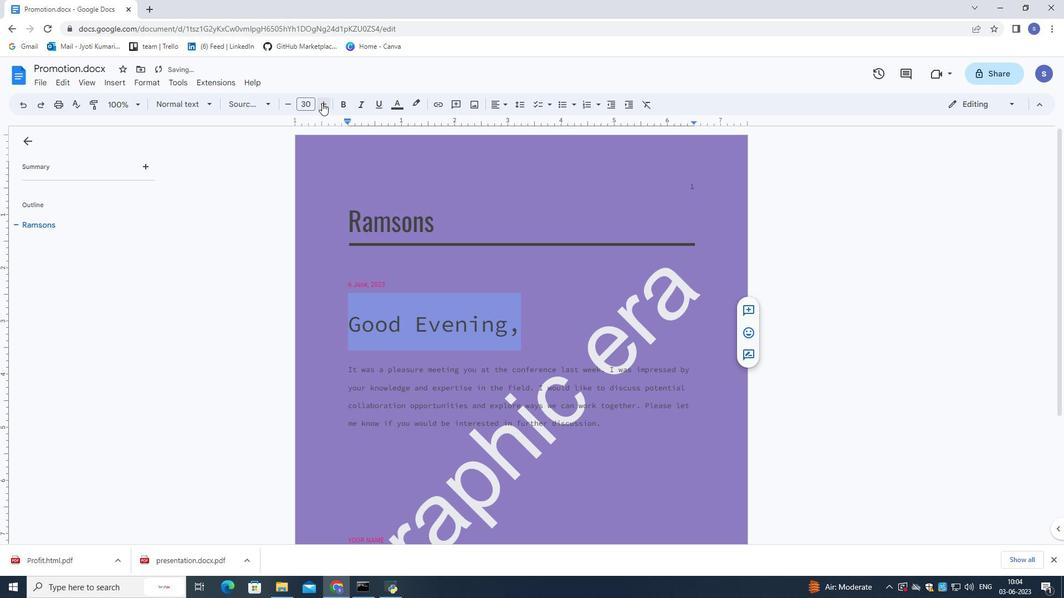 
Action: Mouse moved to (287, 106)
Screenshot: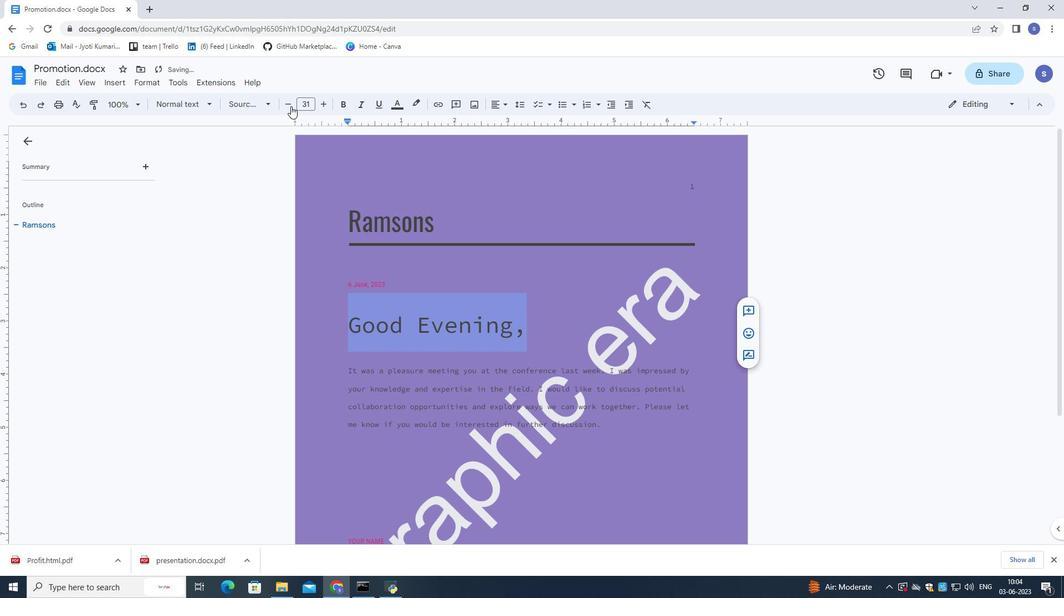 
Action: Mouse pressed left at (287, 106)
Screenshot: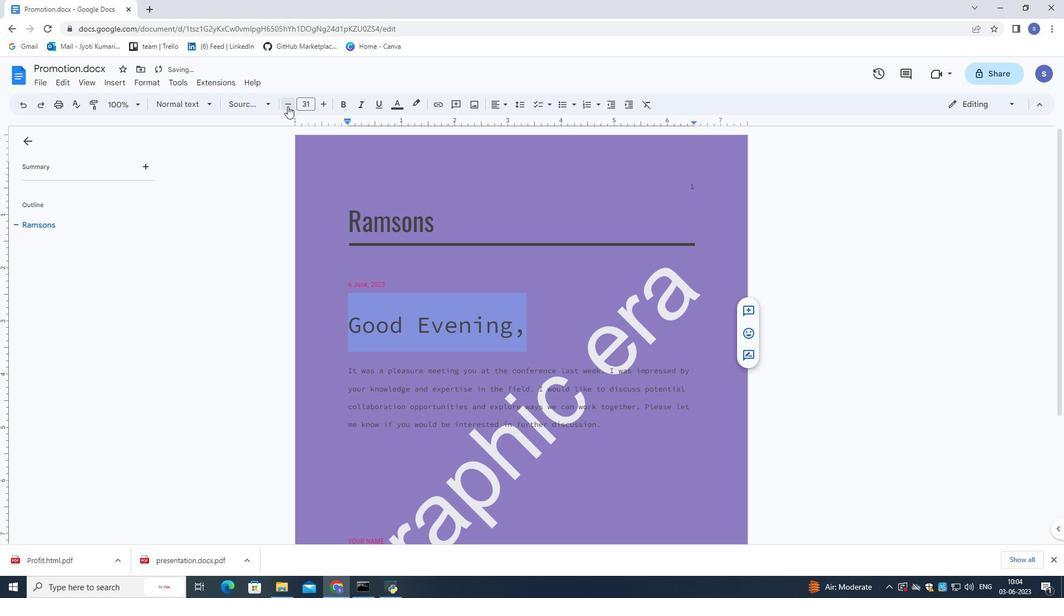 
Action: Mouse moved to (435, 289)
Screenshot: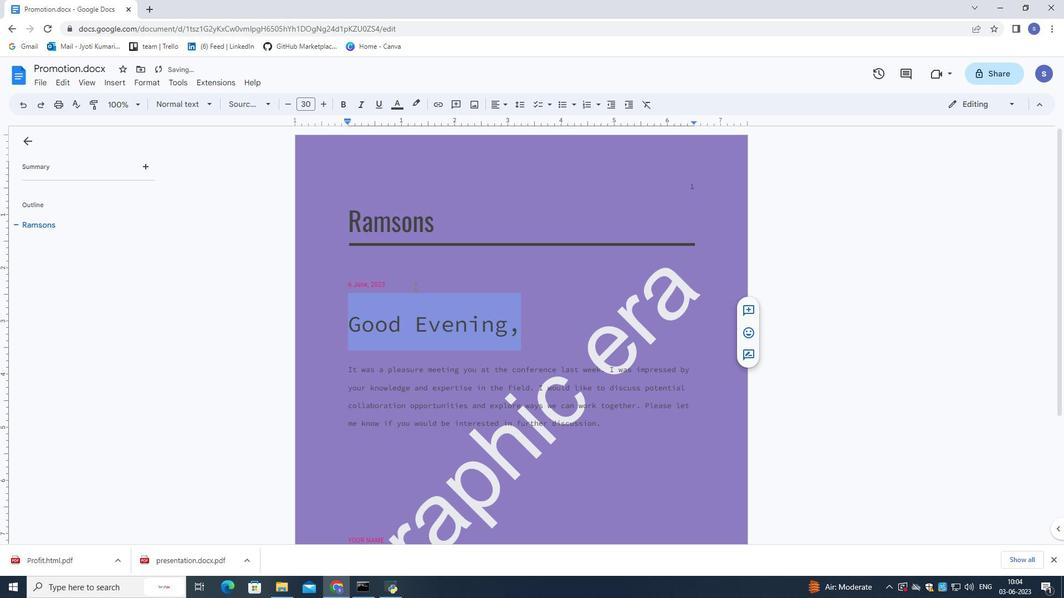 
Action: Mouse pressed left at (435, 289)
Screenshot: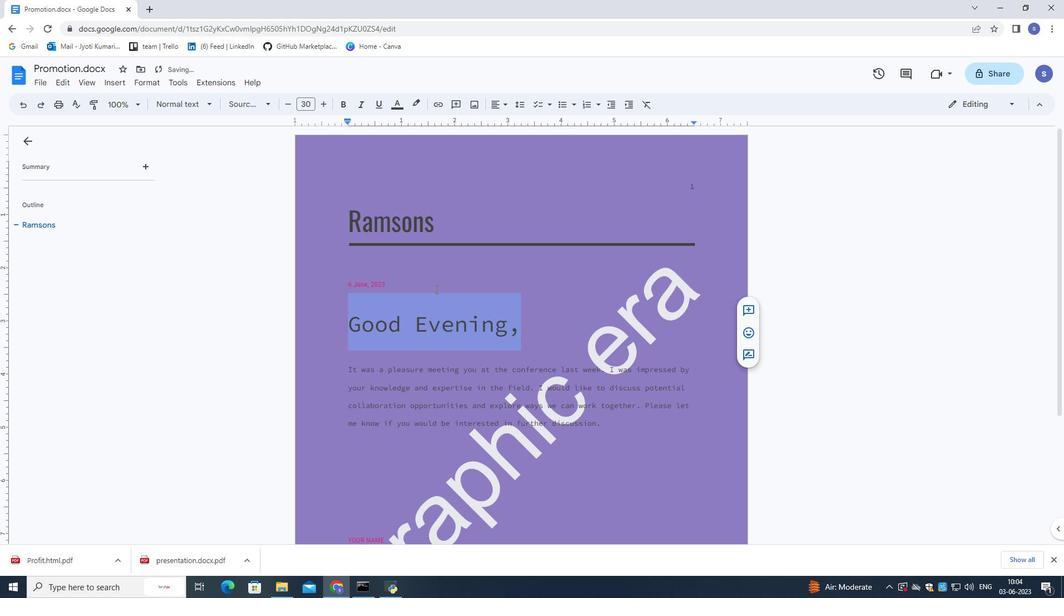 
Action: Mouse moved to (433, 281)
Screenshot: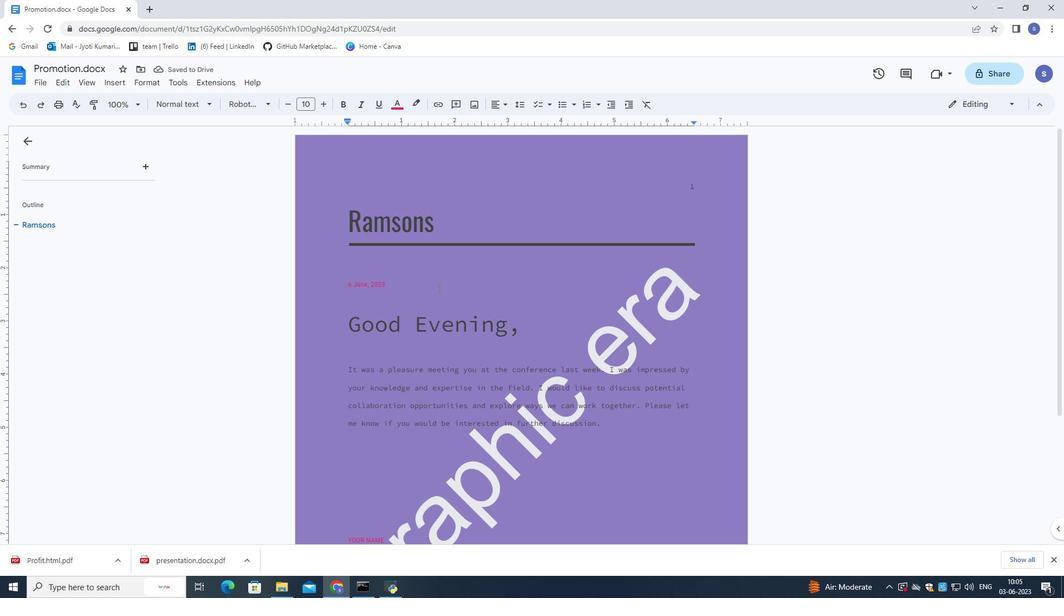 
